 Task: Look for space in Karnobat, Bulgaria from 8th June, 2023 to 12th June, 2023 for 2 adults in price range Rs.8000 to Rs.16000. Place can be private room with 1  bedroom having 1 bed and 1 bathroom. Property type can be flatguest house, hotel. Booking option can be shelf check-in. Required host language is English.
Action: Mouse moved to (657, 90)
Screenshot: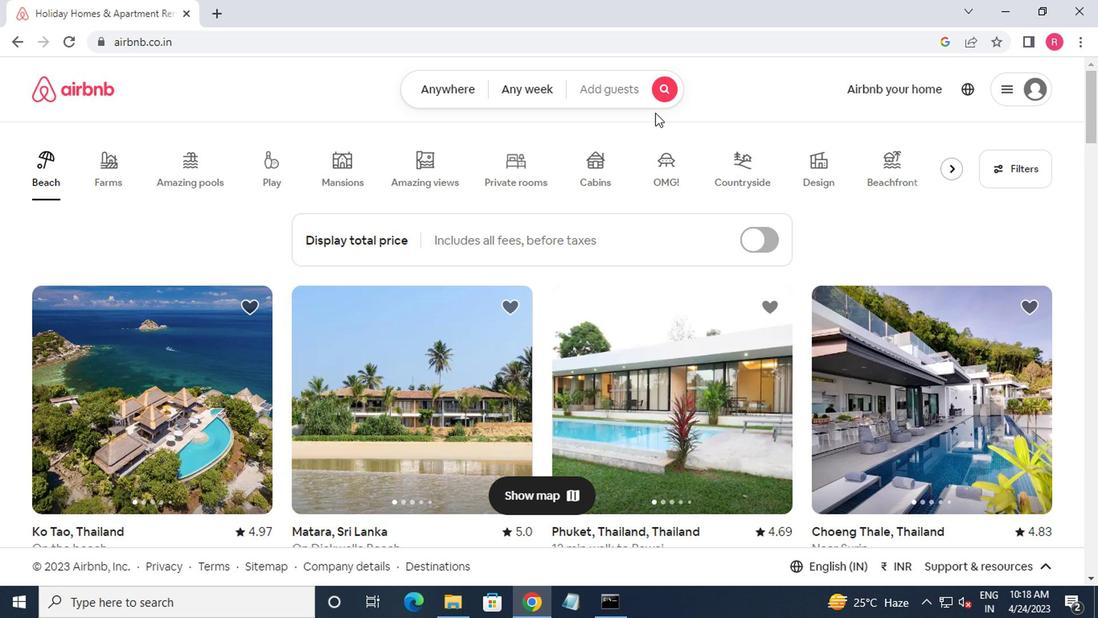 
Action: Mouse pressed left at (657, 90)
Screenshot: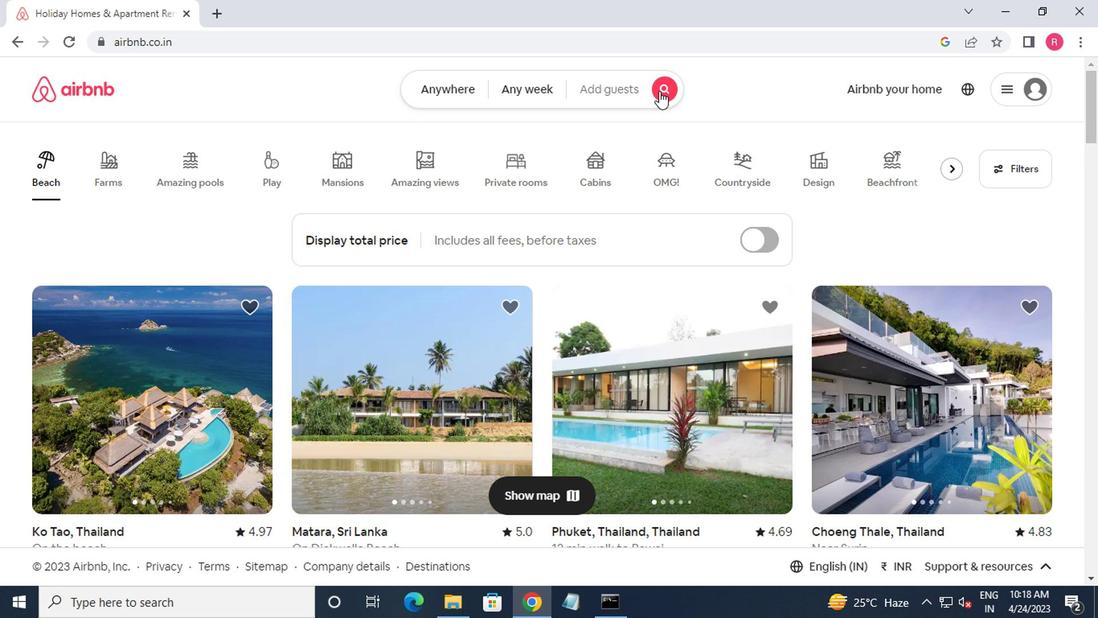 
Action: Mouse moved to (348, 158)
Screenshot: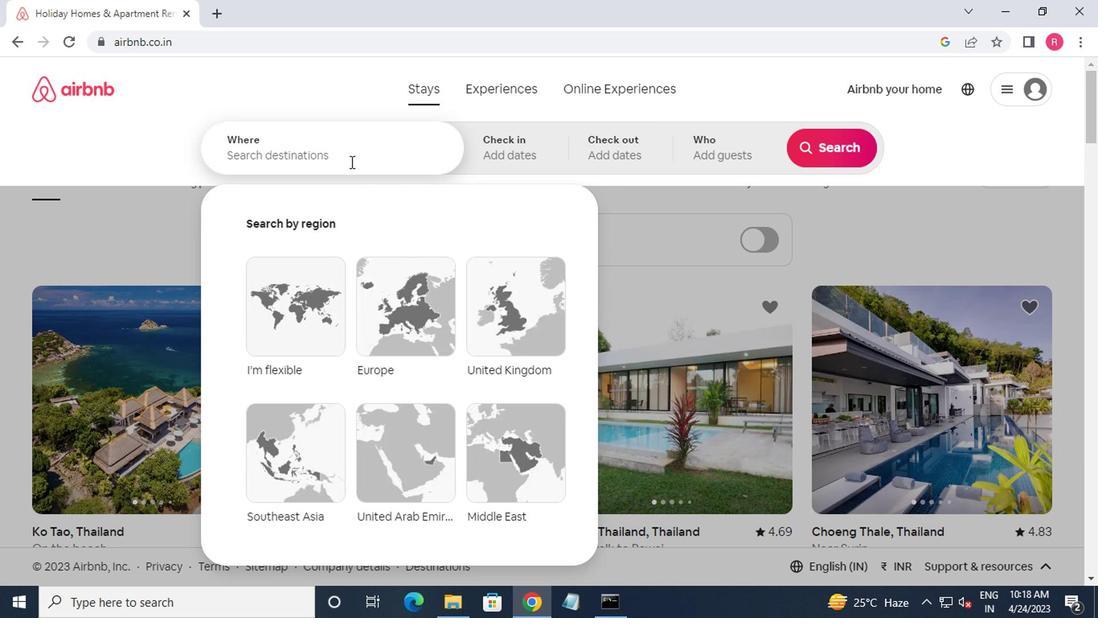 
Action: Mouse pressed left at (348, 158)
Screenshot: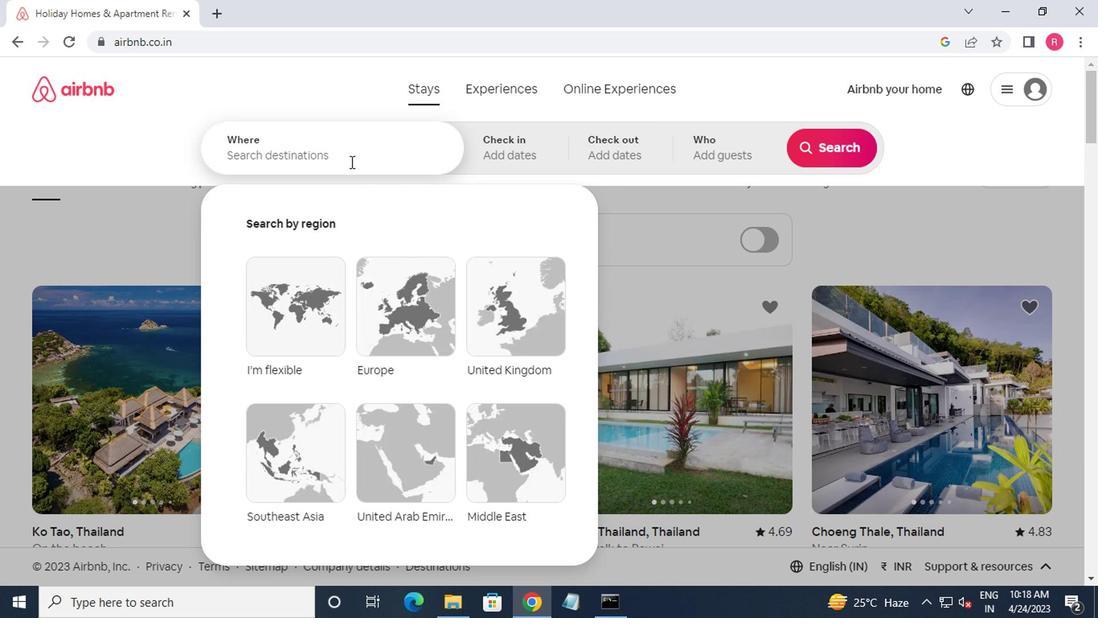 
Action: Mouse moved to (316, 178)
Screenshot: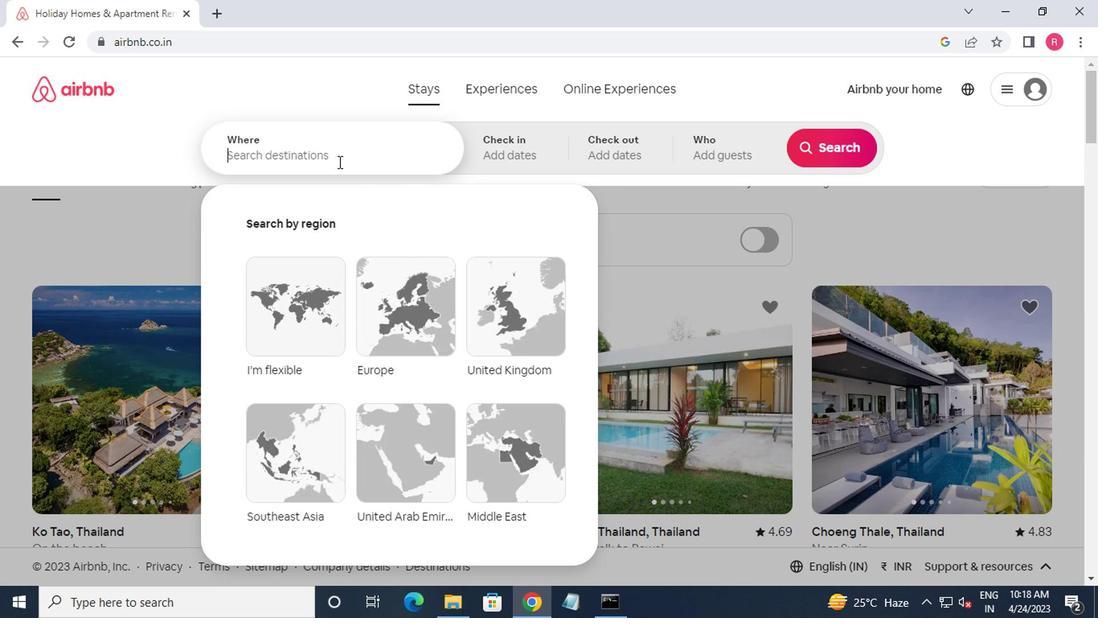 
Action: Key pressed karno
Screenshot: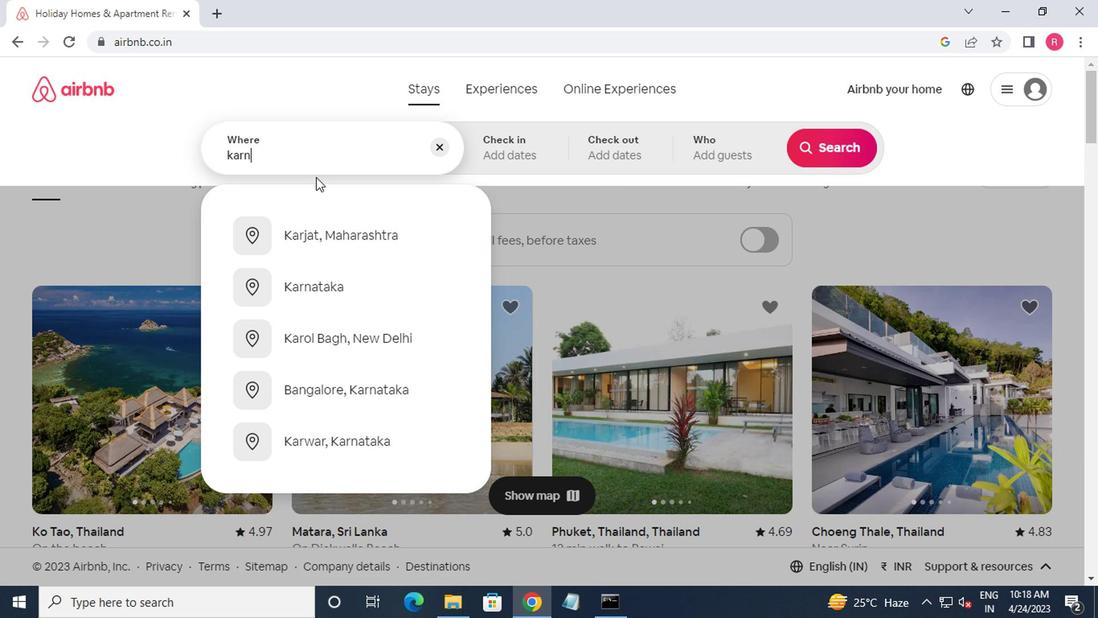 
Action: Mouse moved to (353, 341)
Screenshot: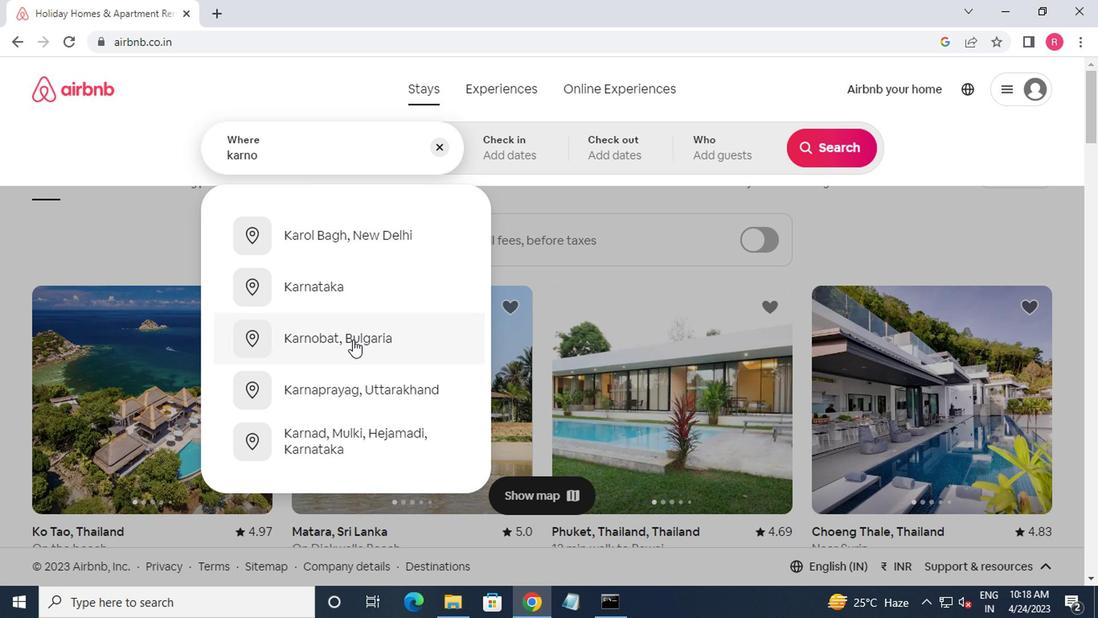 
Action: Mouse pressed left at (353, 341)
Screenshot: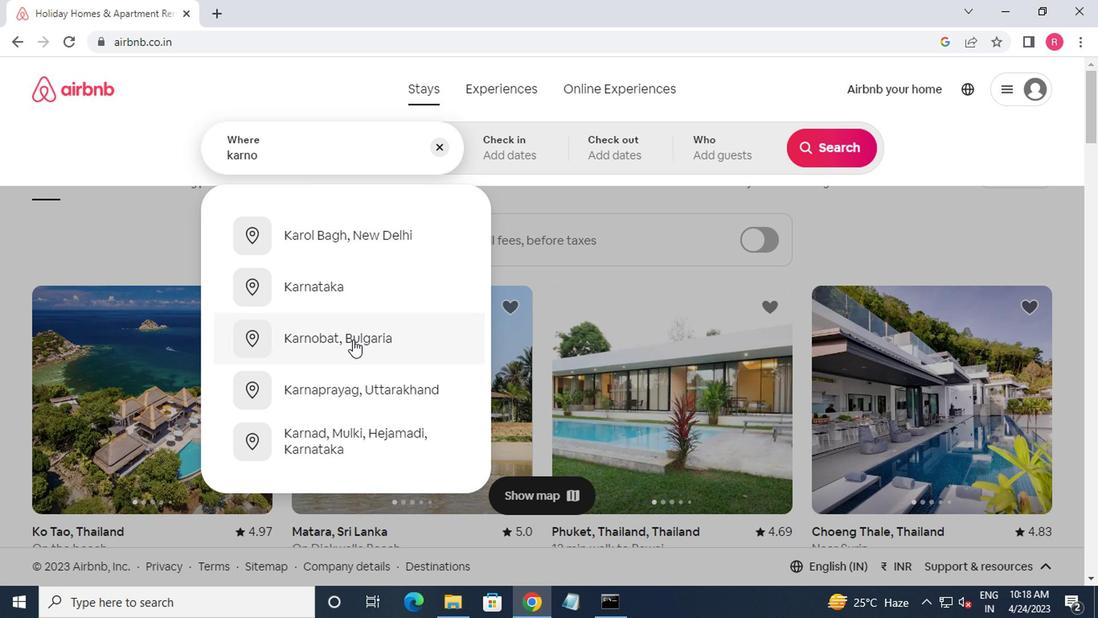 
Action: Mouse moved to (817, 282)
Screenshot: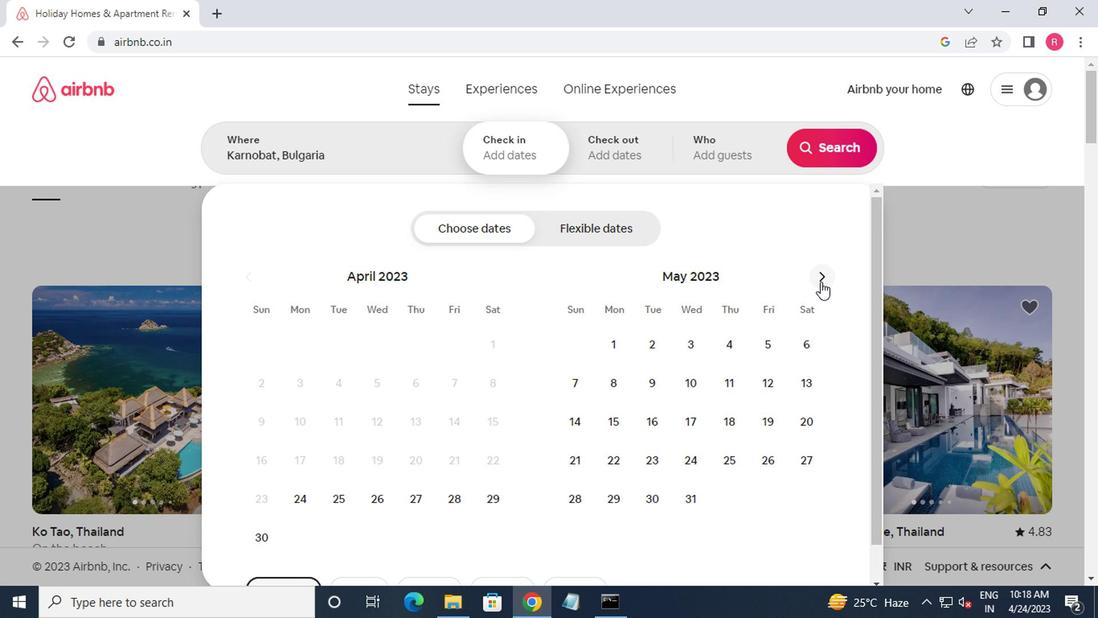 
Action: Mouse pressed left at (817, 282)
Screenshot: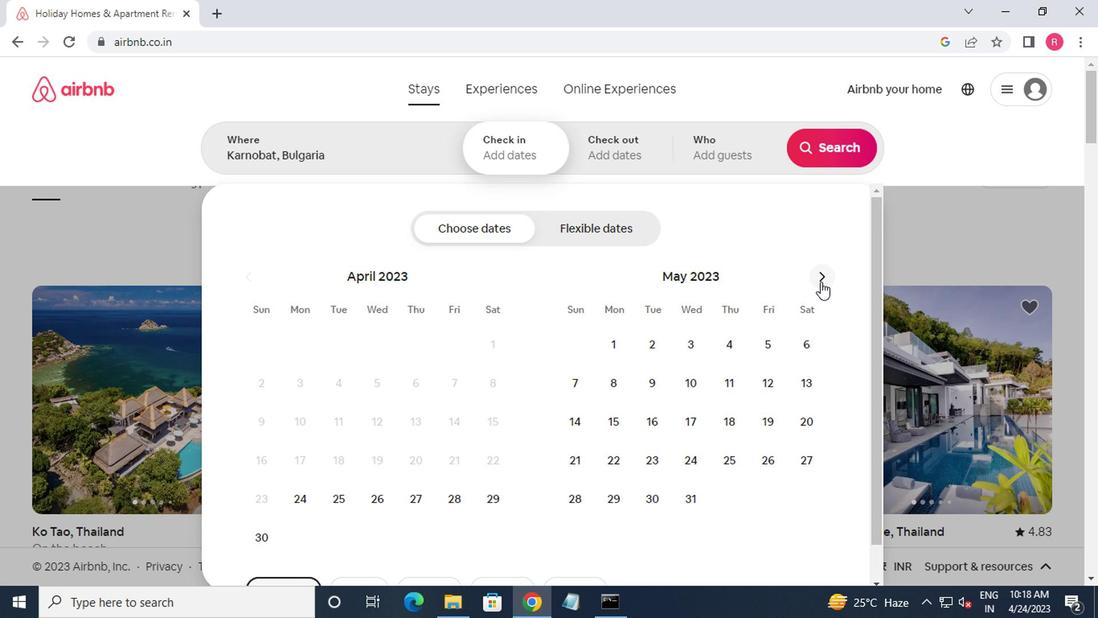 
Action: Mouse moved to (725, 386)
Screenshot: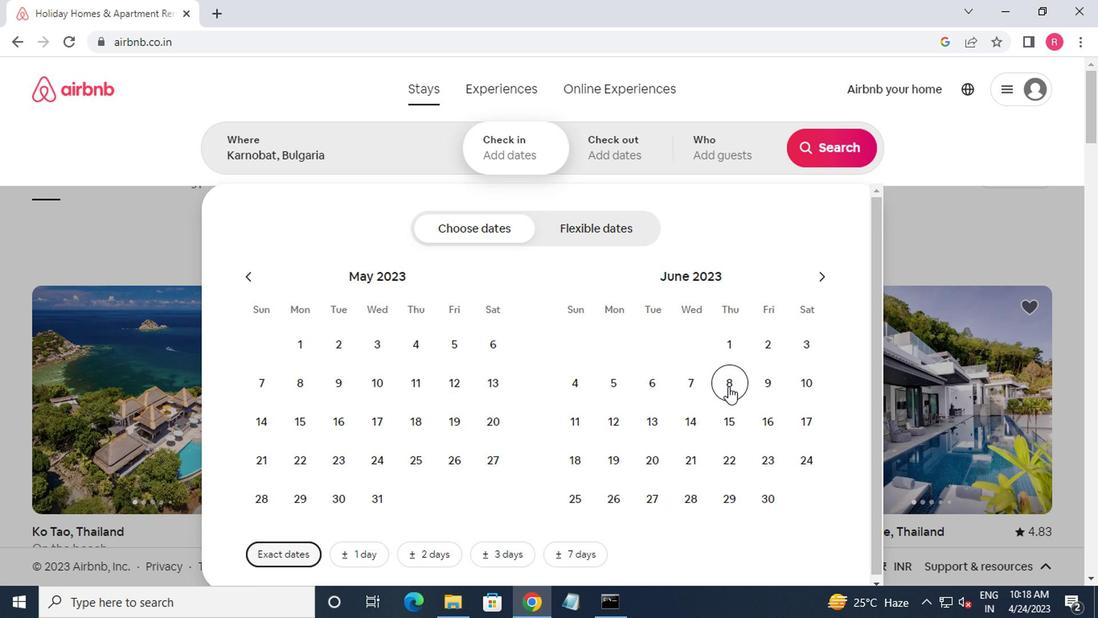 
Action: Mouse pressed left at (725, 386)
Screenshot: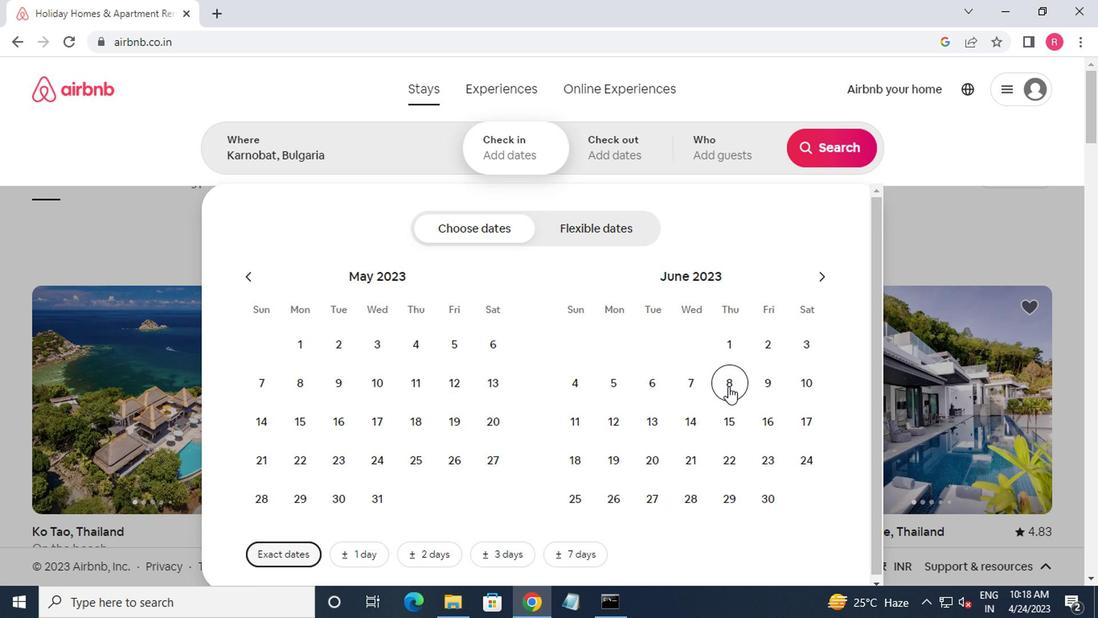 
Action: Mouse moved to (627, 425)
Screenshot: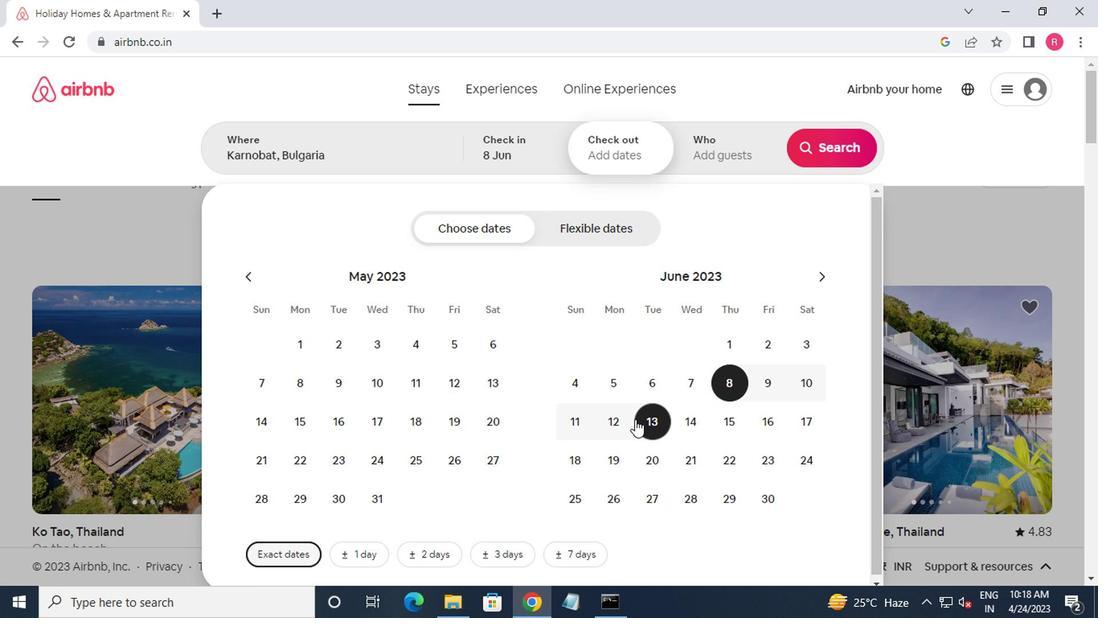 
Action: Mouse pressed left at (627, 425)
Screenshot: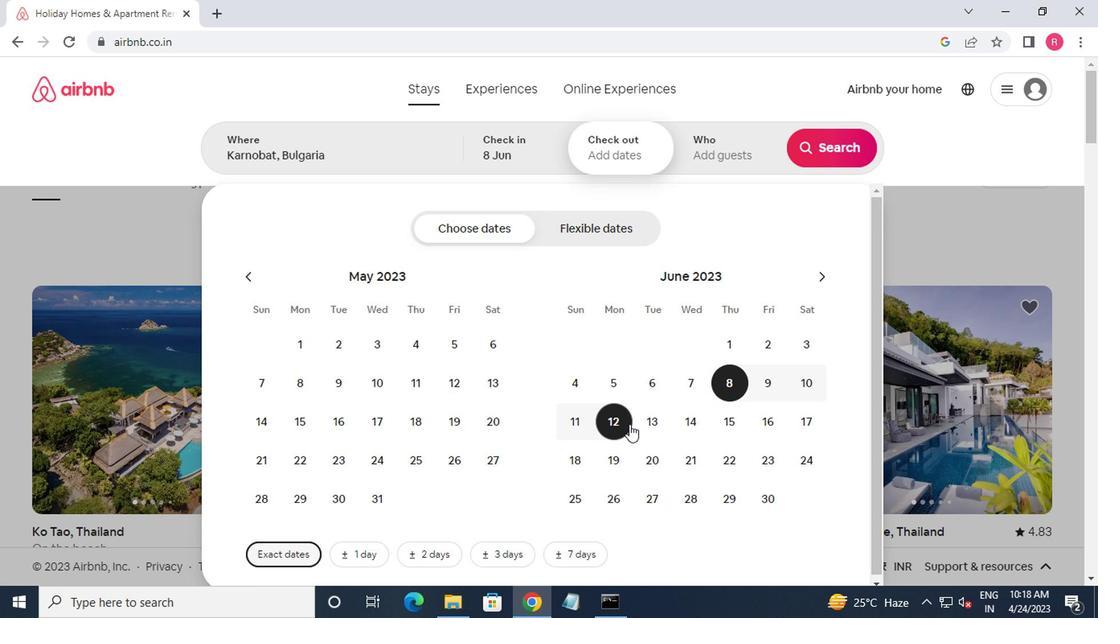 
Action: Mouse moved to (693, 161)
Screenshot: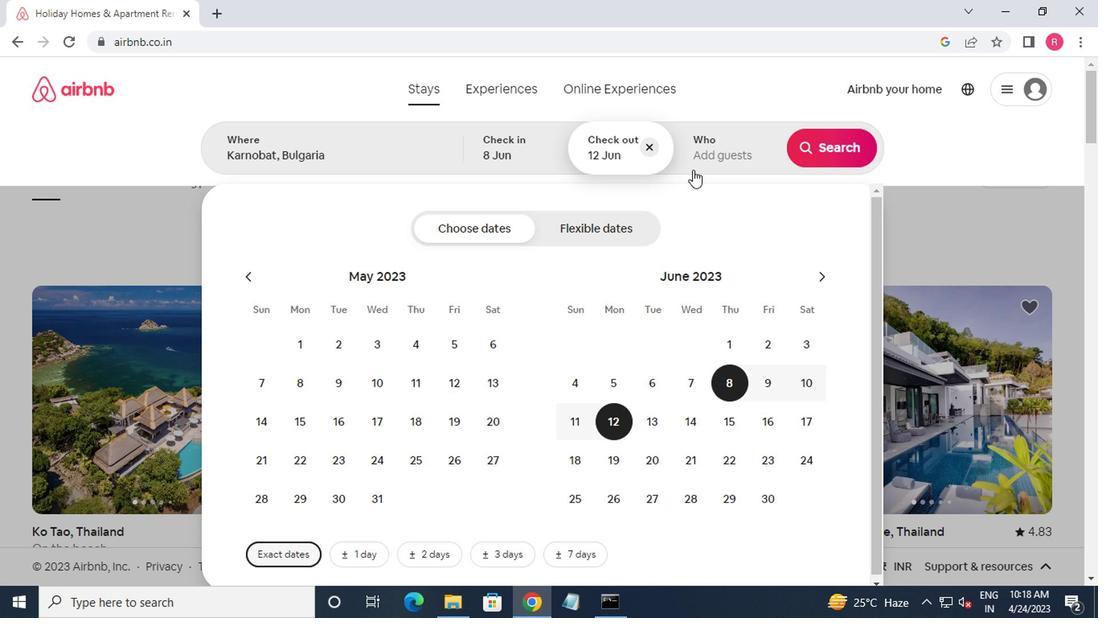 
Action: Mouse pressed left at (693, 161)
Screenshot: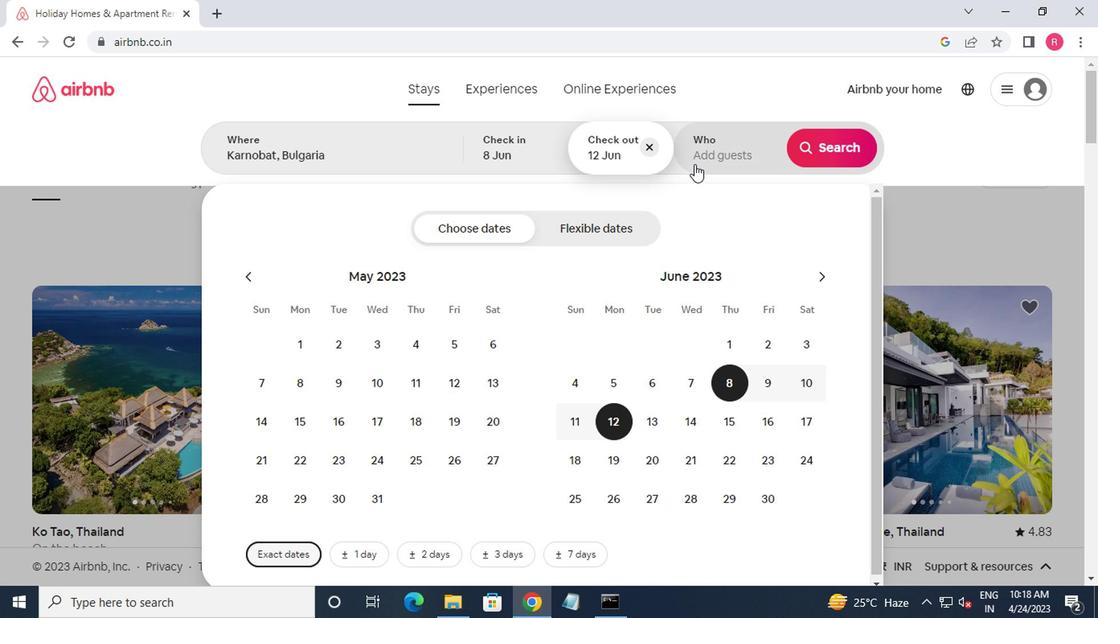 
Action: Mouse moved to (840, 233)
Screenshot: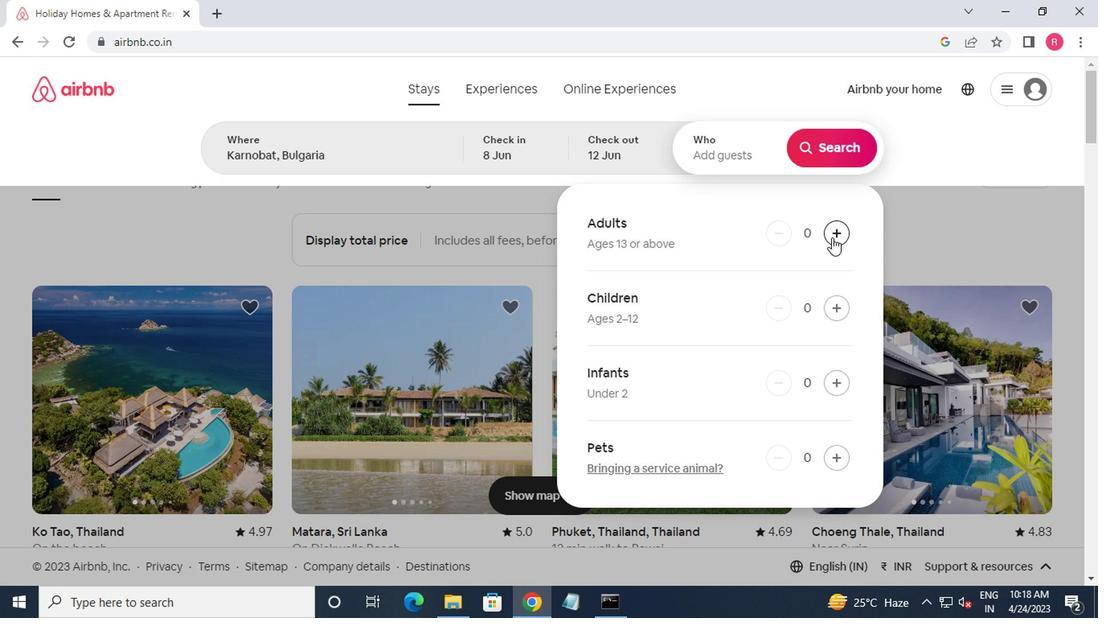 
Action: Mouse pressed left at (840, 233)
Screenshot: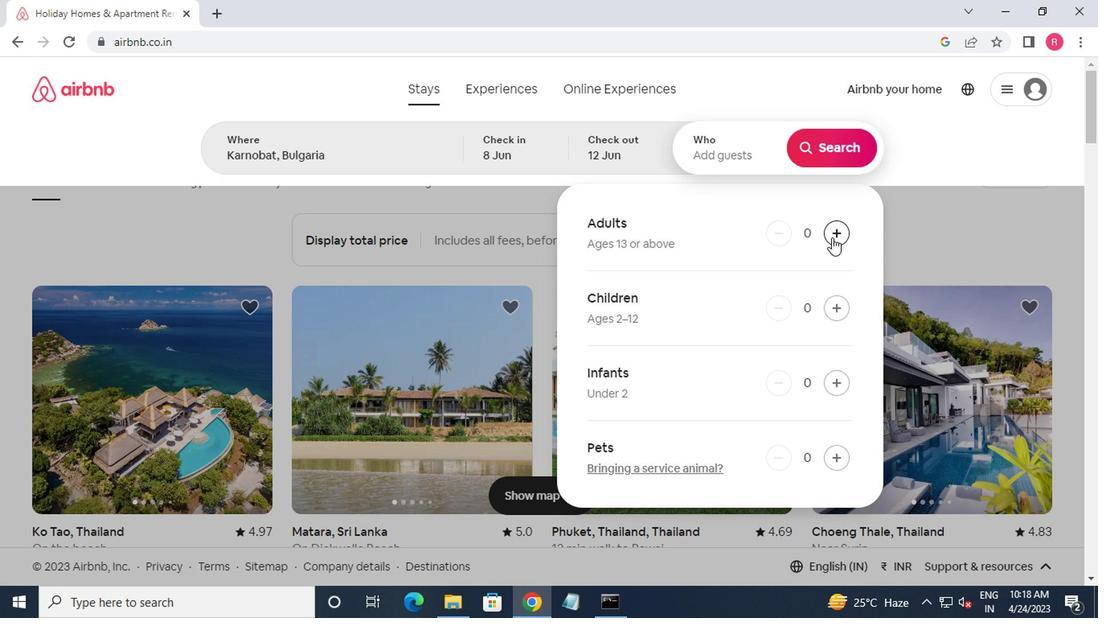 
Action: Mouse pressed left at (840, 233)
Screenshot: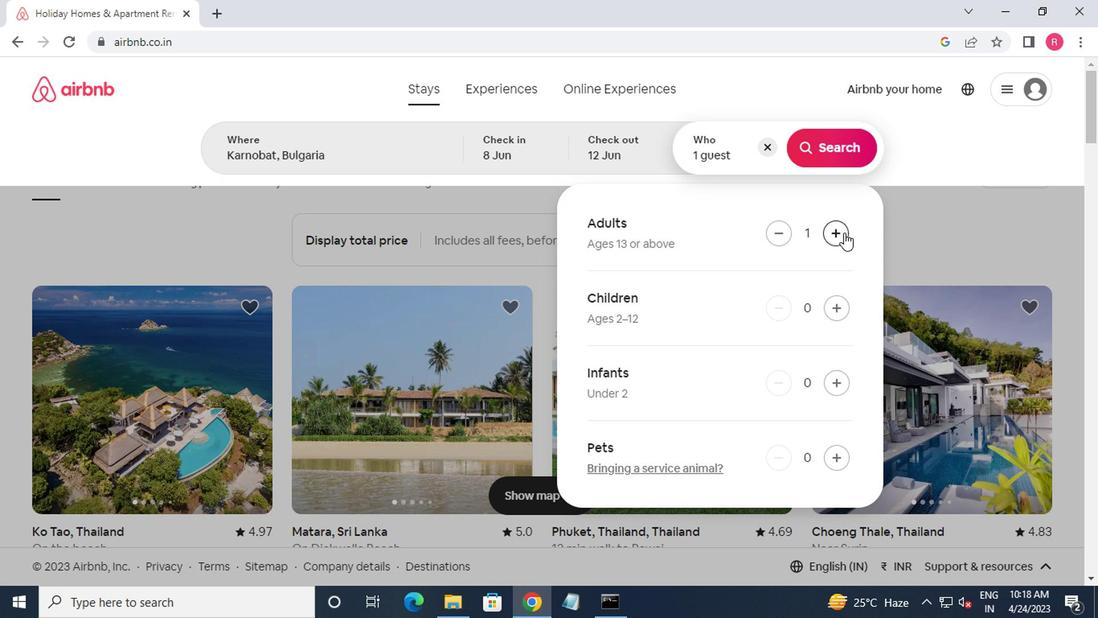 
Action: Mouse moved to (821, 157)
Screenshot: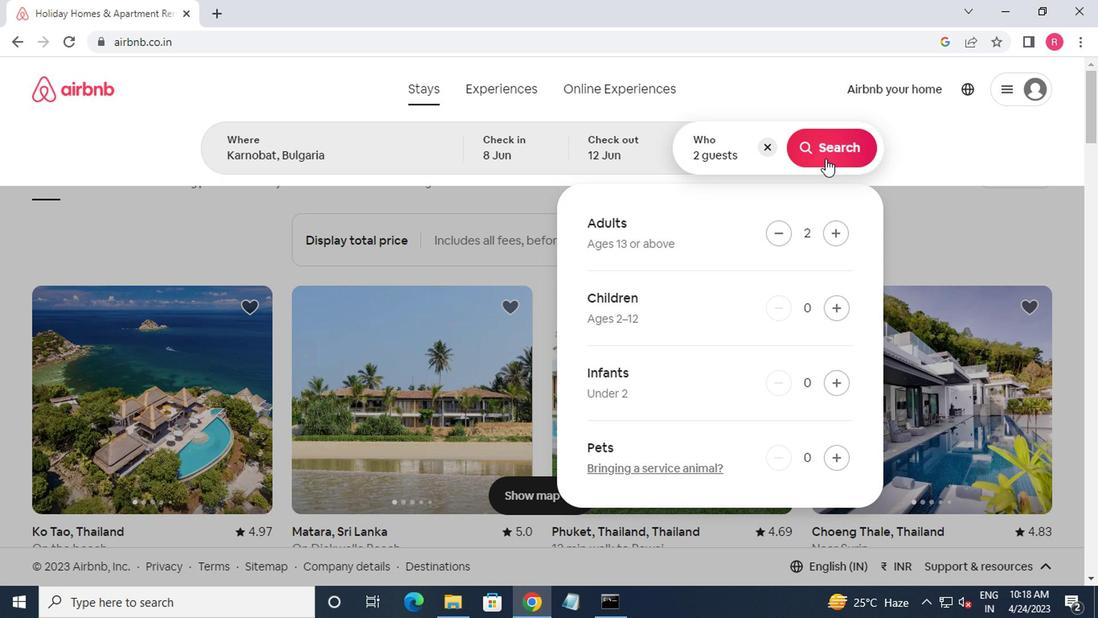 
Action: Mouse pressed left at (821, 157)
Screenshot: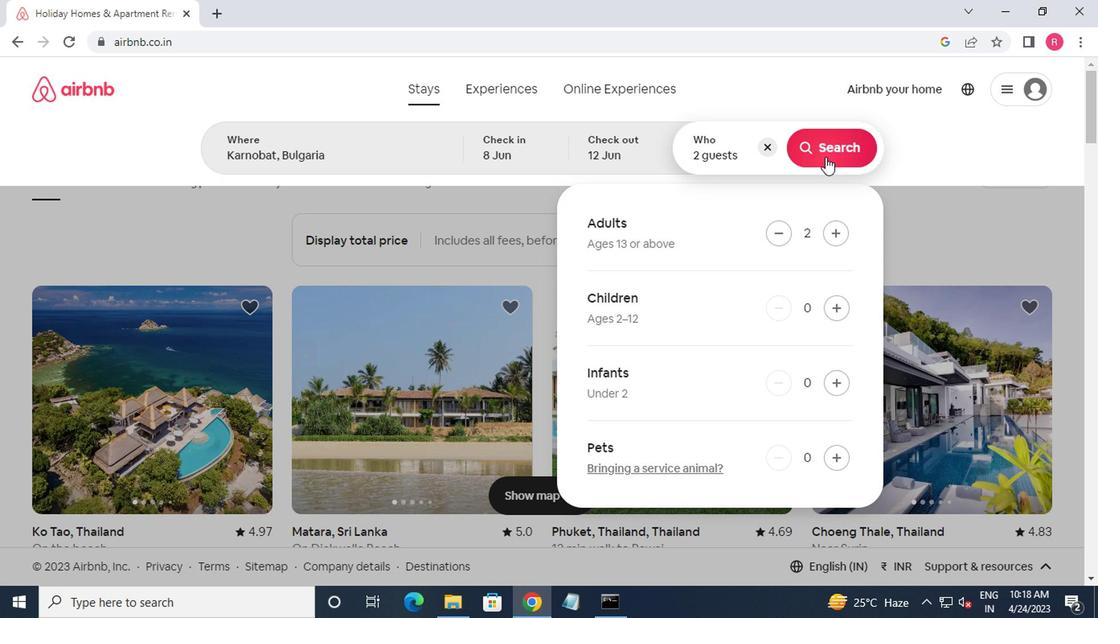 
Action: Mouse moved to (1009, 154)
Screenshot: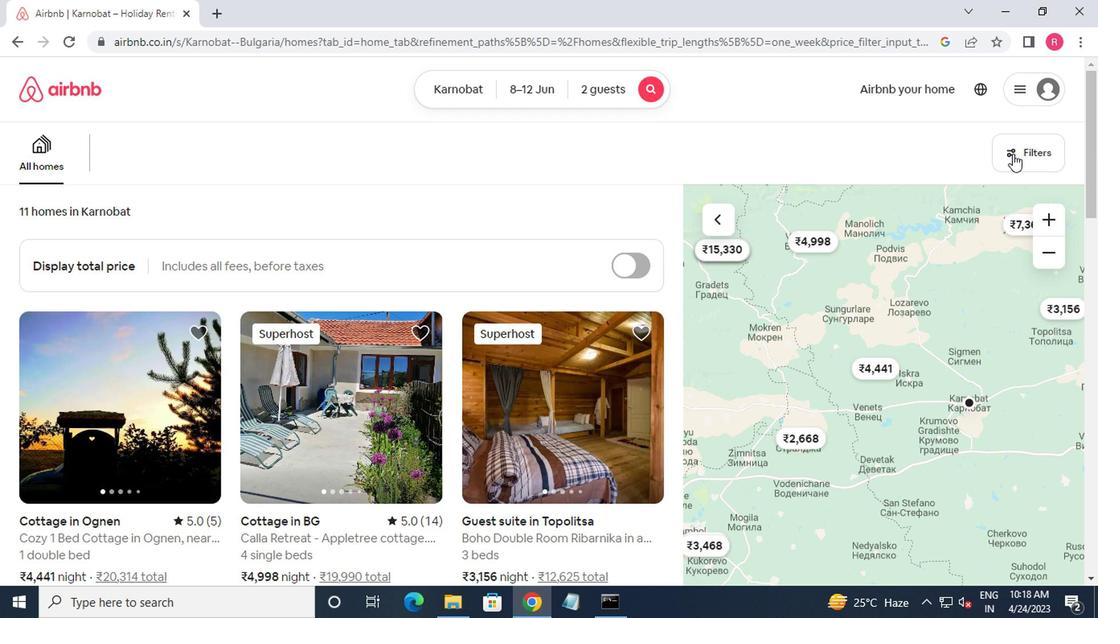 
Action: Mouse pressed left at (1009, 154)
Screenshot: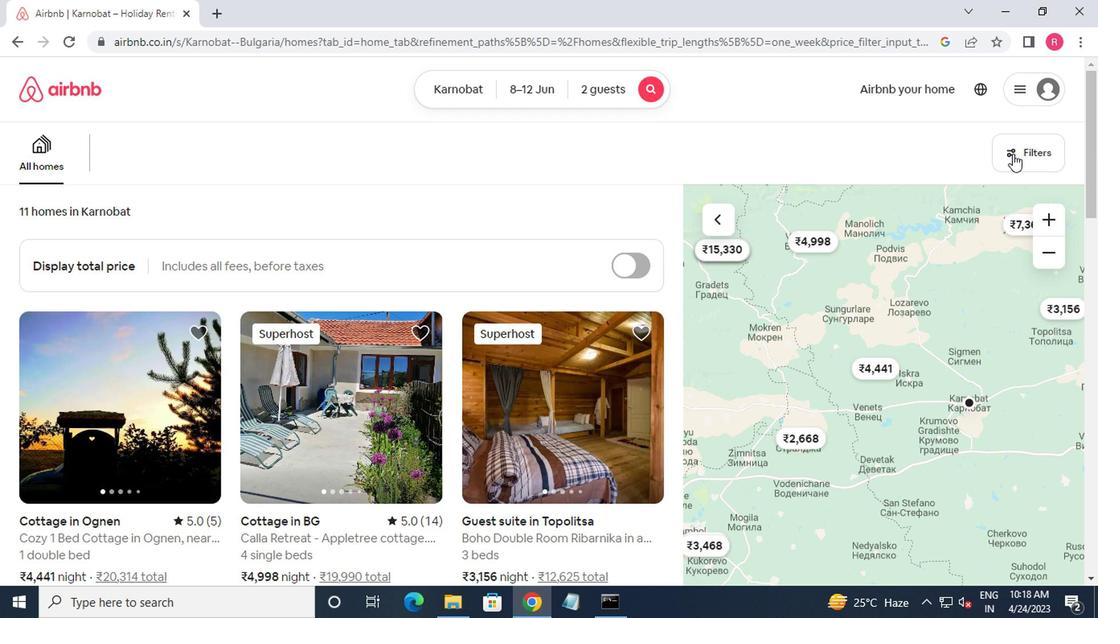 
Action: Mouse moved to (389, 341)
Screenshot: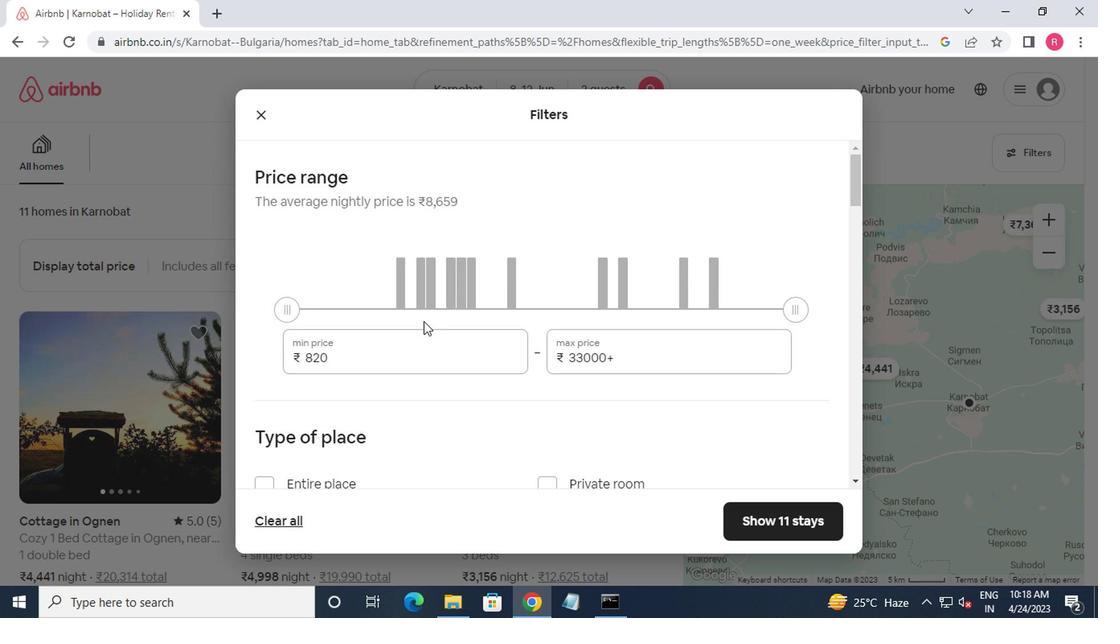 
Action: Mouse pressed left at (389, 341)
Screenshot: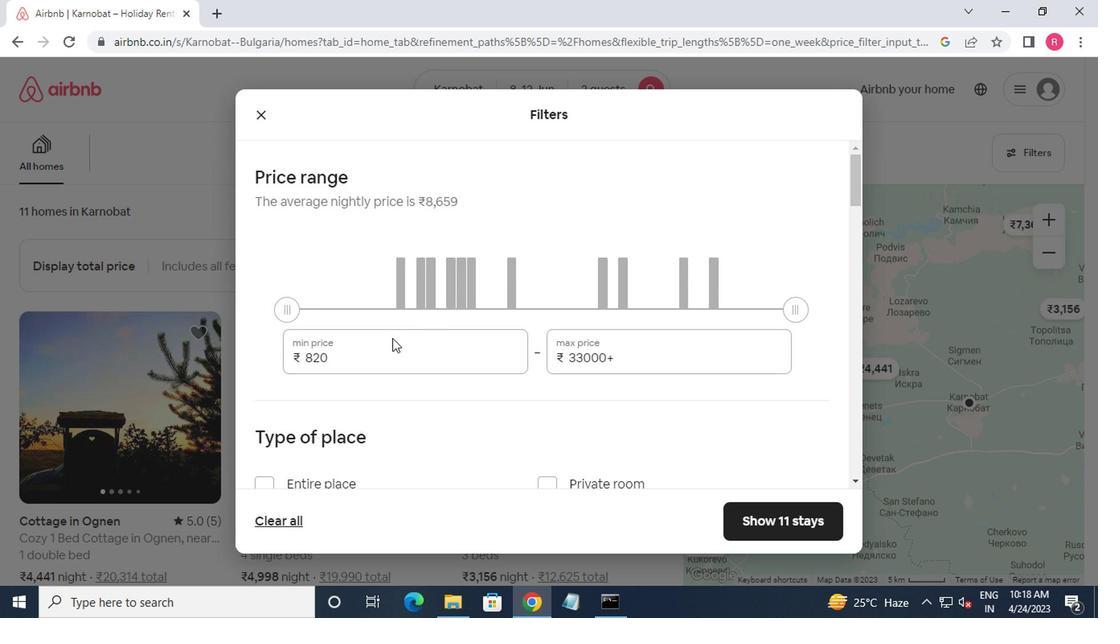 
Action: Mouse moved to (356, 362)
Screenshot: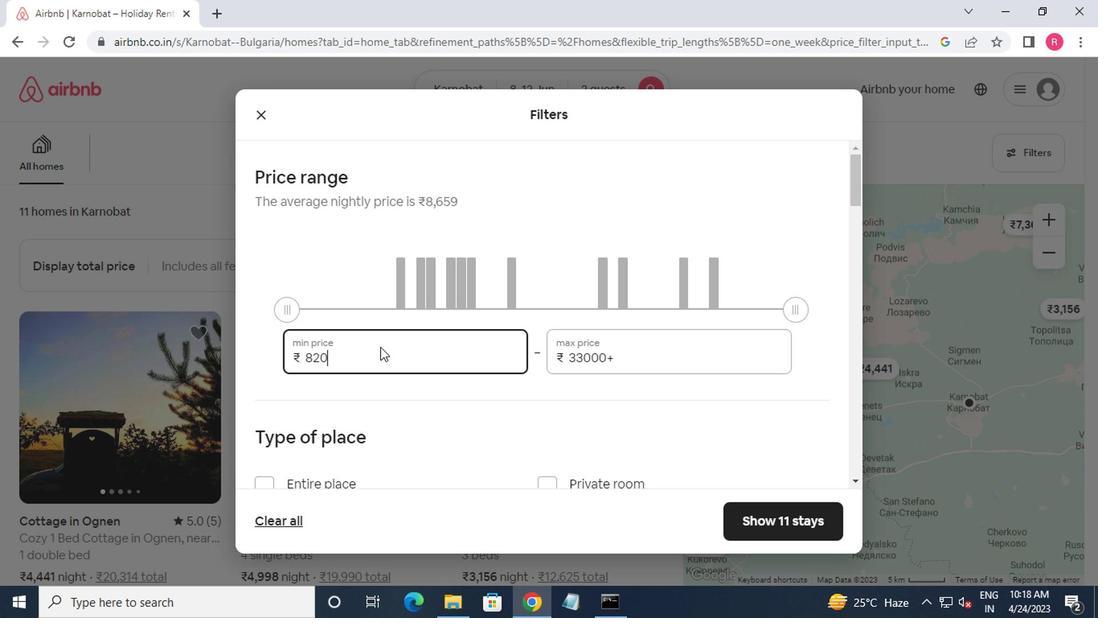 
Action: Key pressed <Key.backspace><Key.backspace>000<Key.tab>16000
Screenshot: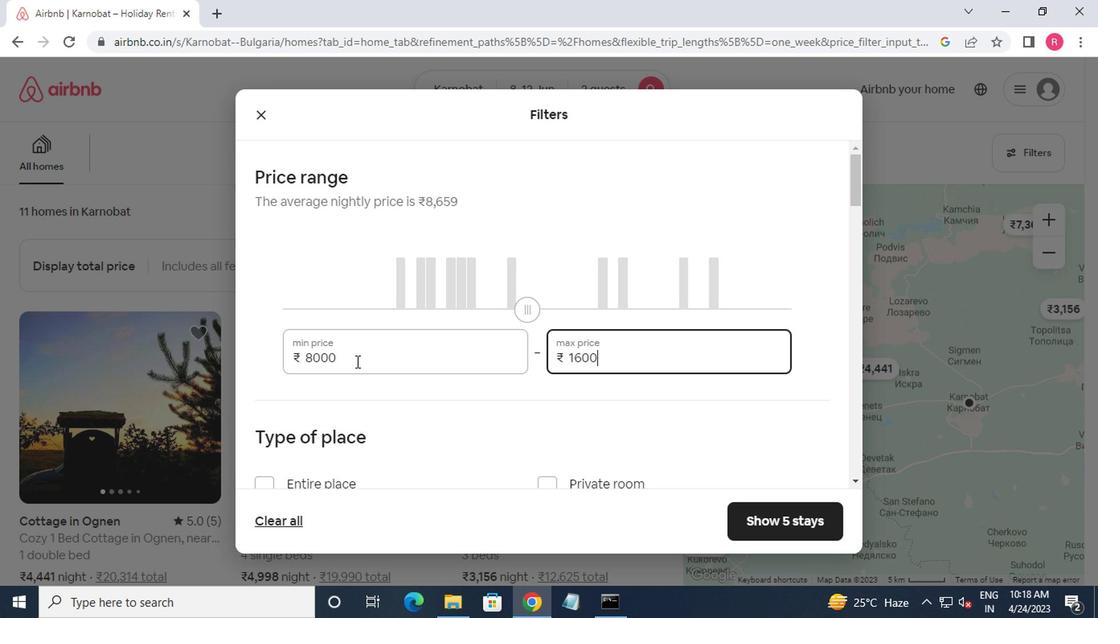 
Action: Mouse moved to (408, 359)
Screenshot: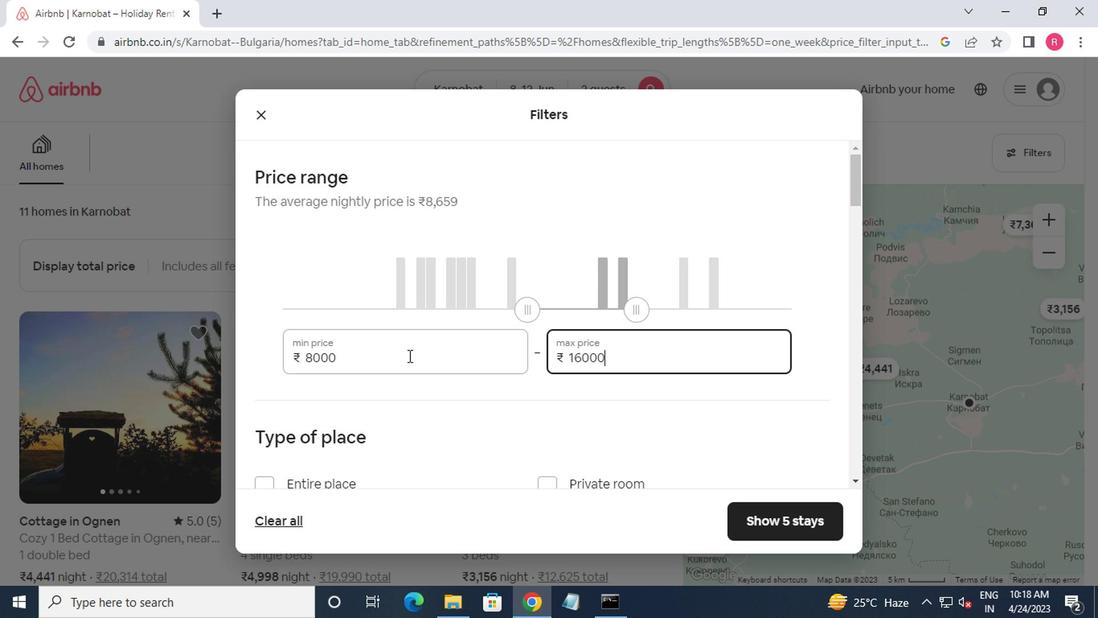 
Action: Mouse scrolled (408, 358) with delta (0, 0)
Screenshot: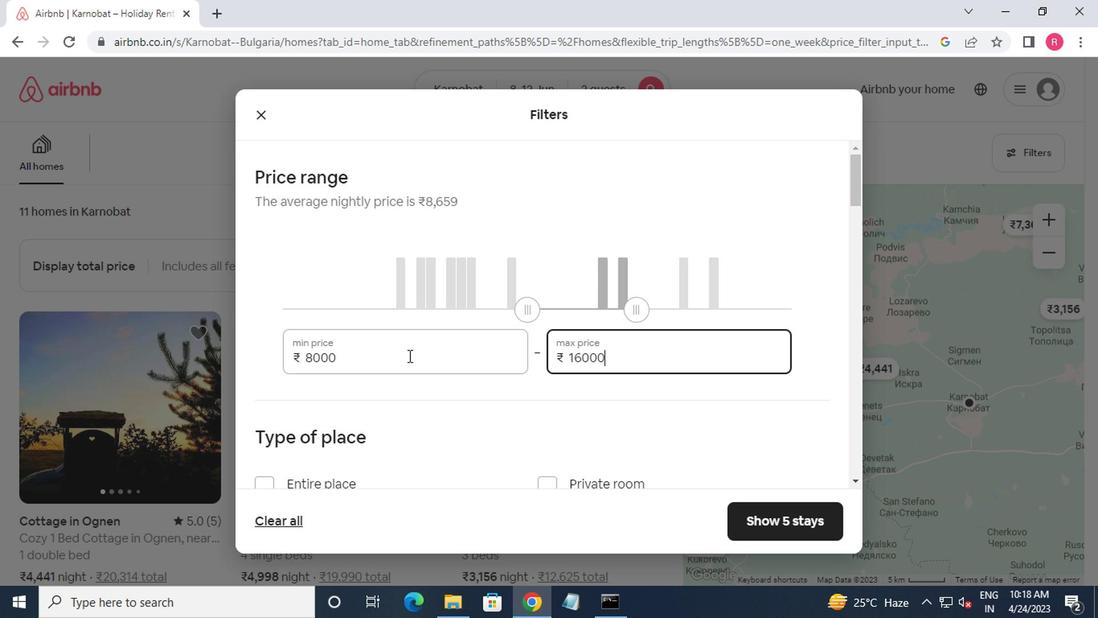 
Action: Mouse moved to (406, 362)
Screenshot: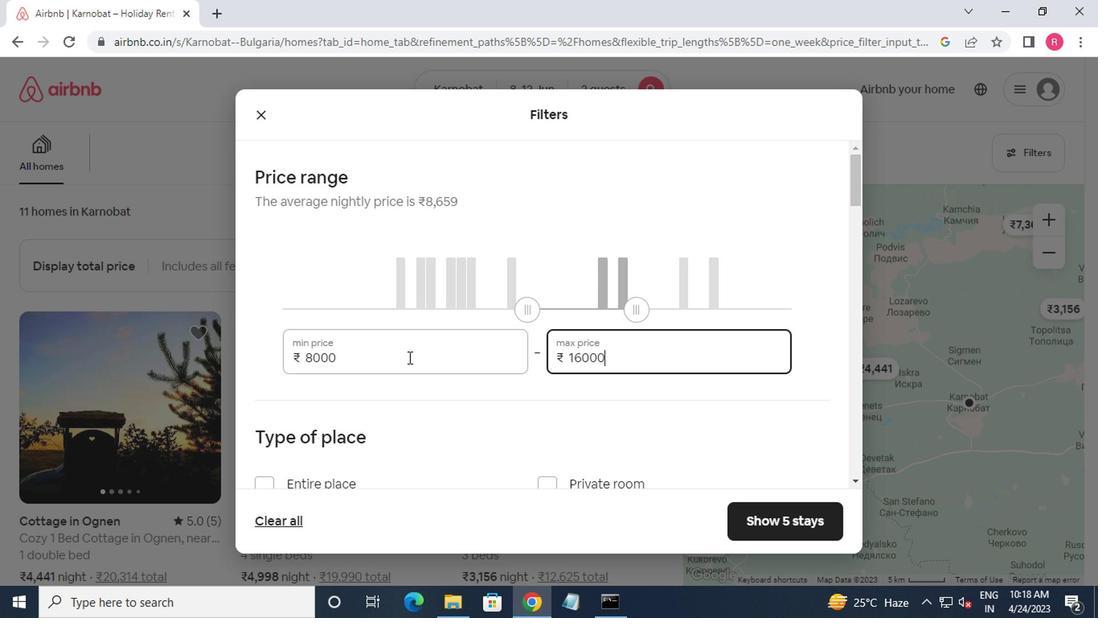 
Action: Mouse scrolled (406, 361) with delta (0, -1)
Screenshot: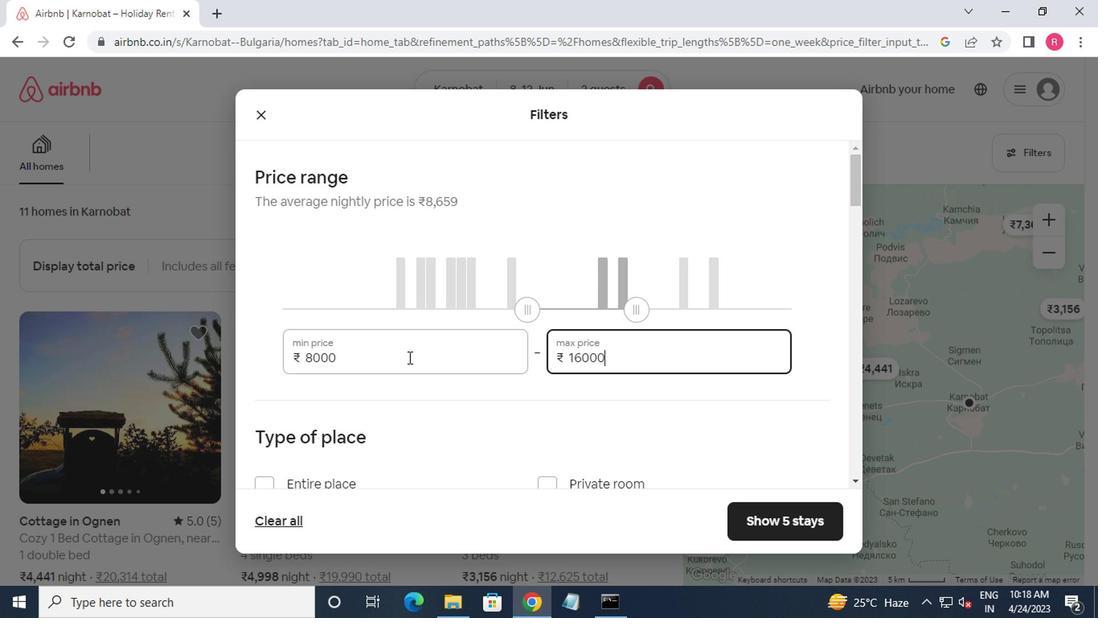 
Action: Mouse moved to (535, 329)
Screenshot: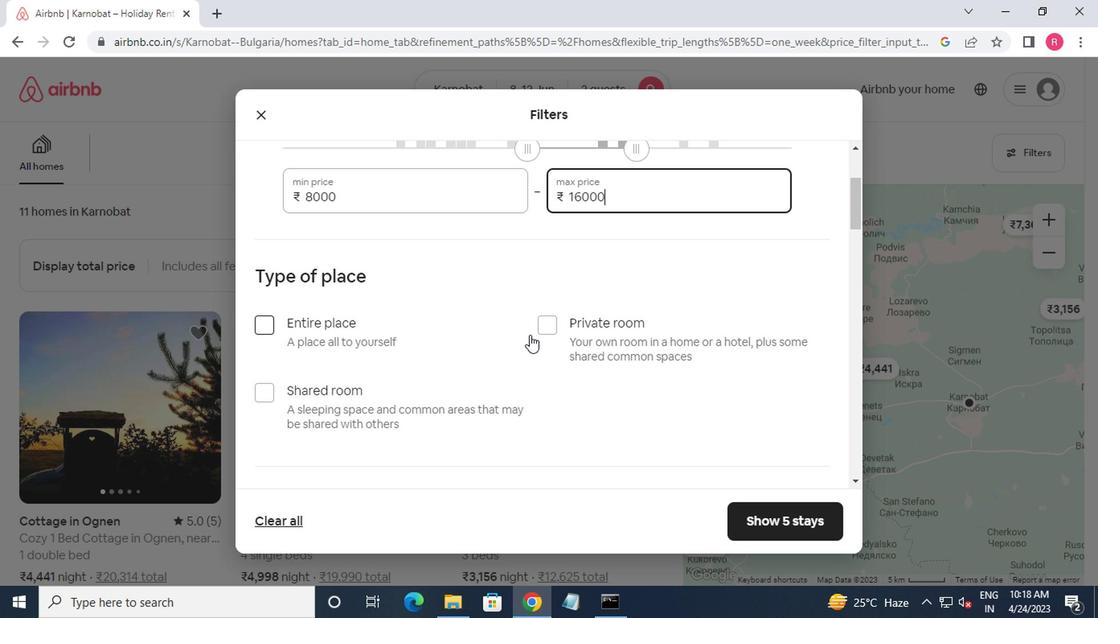 
Action: Mouse pressed left at (535, 329)
Screenshot: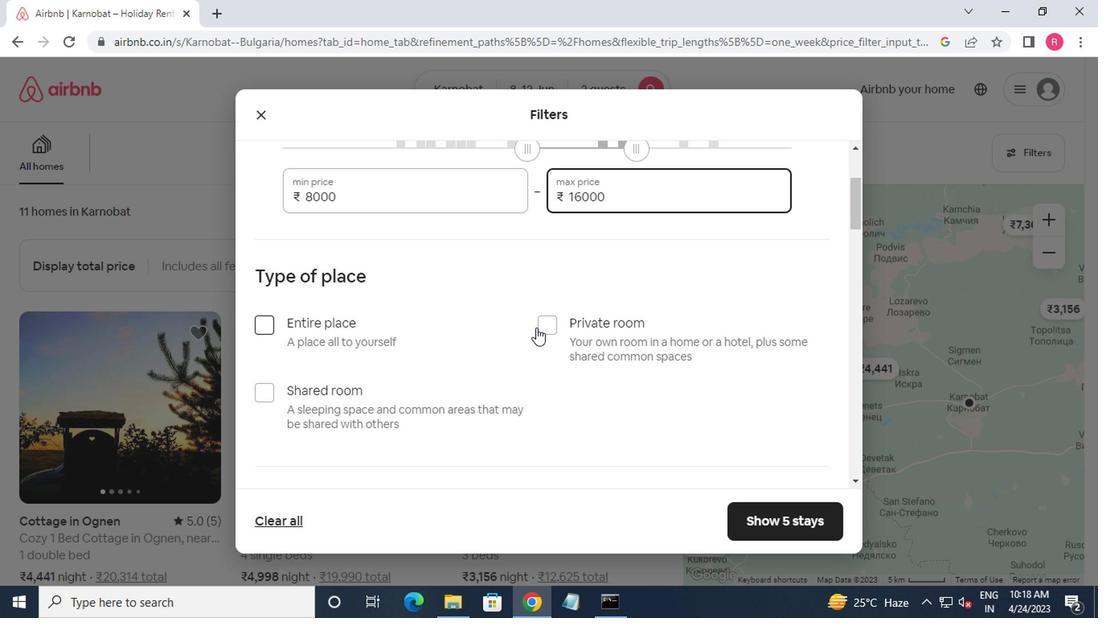 
Action: Mouse moved to (545, 327)
Screenshot: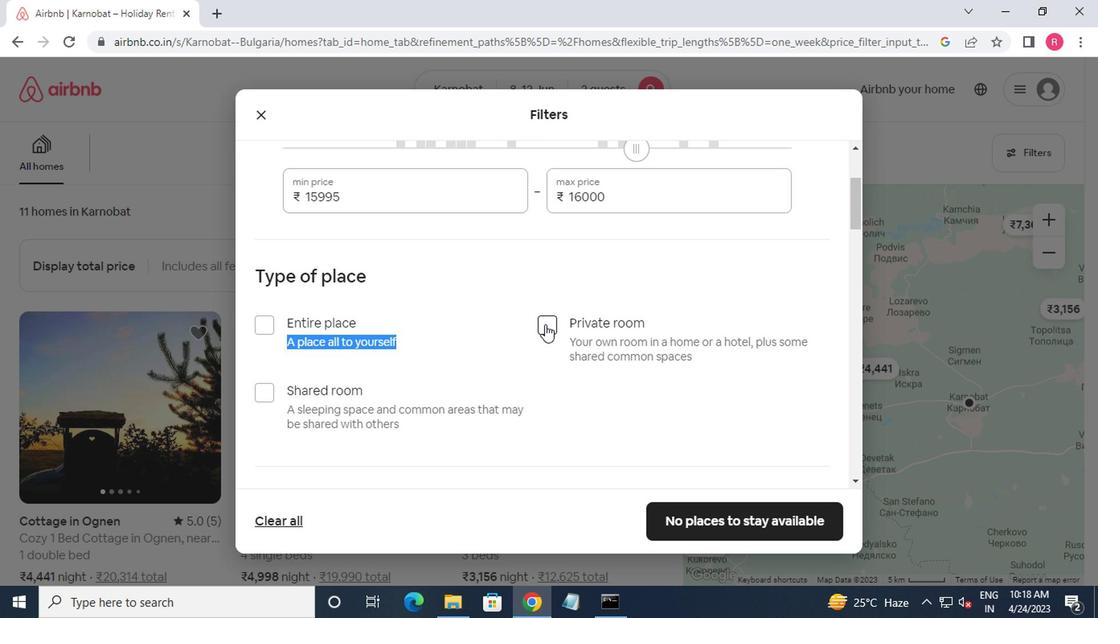 
Action: Mouse scrolled (545, 327) with delta (0, 0)
Screenshot: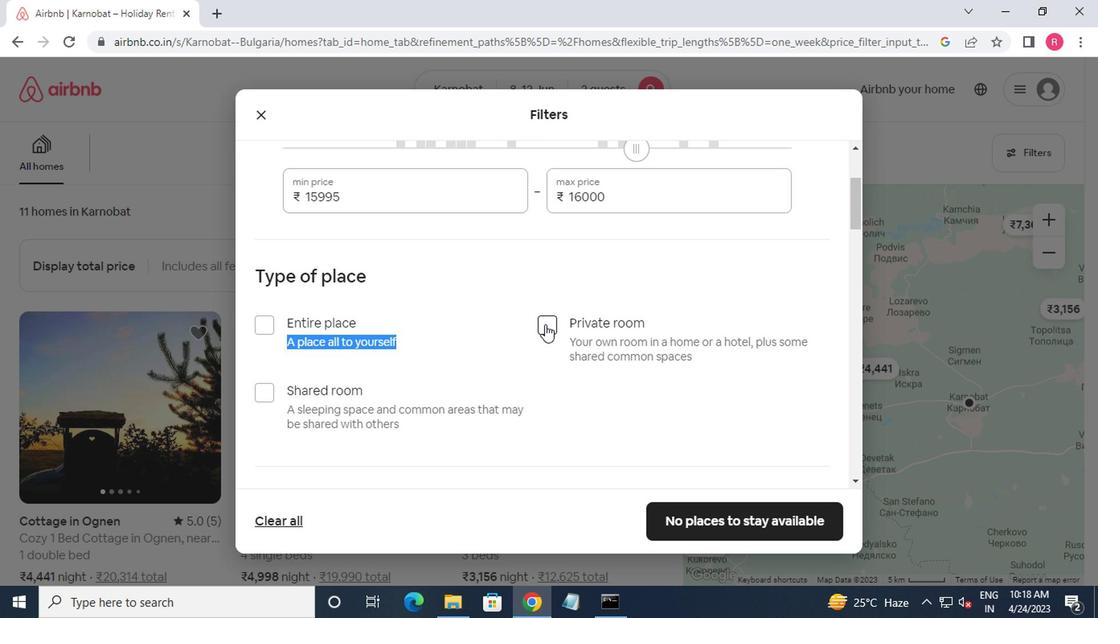 
Action: Mouse moved to (547, 331)
Screenshot: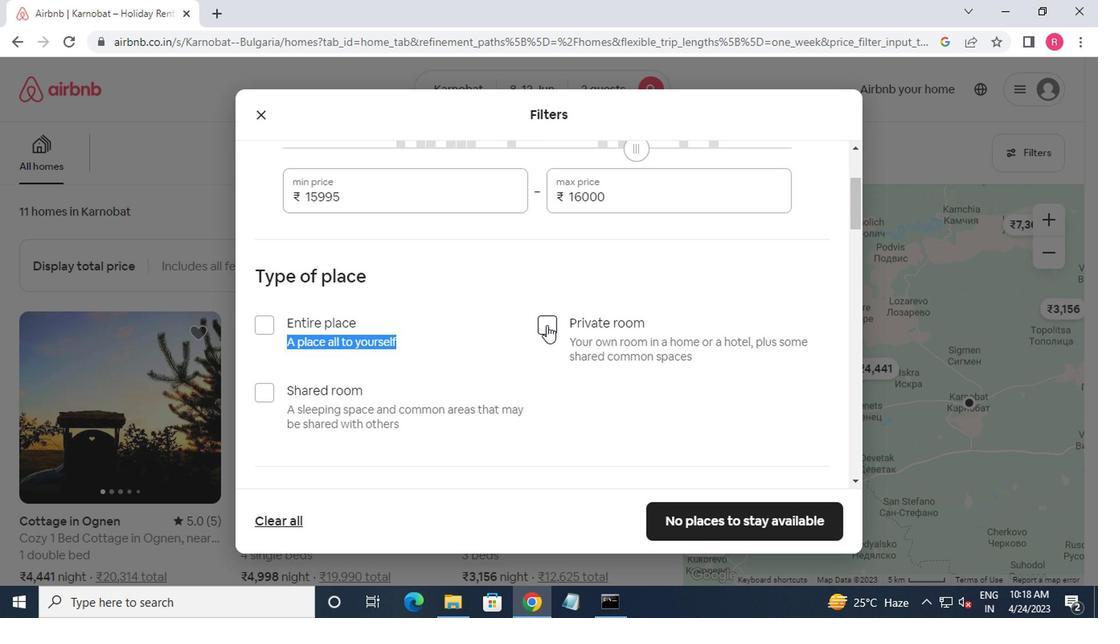 
Action: Mouse scrolled (547, 331) with delta (0, 0)
Screenshot: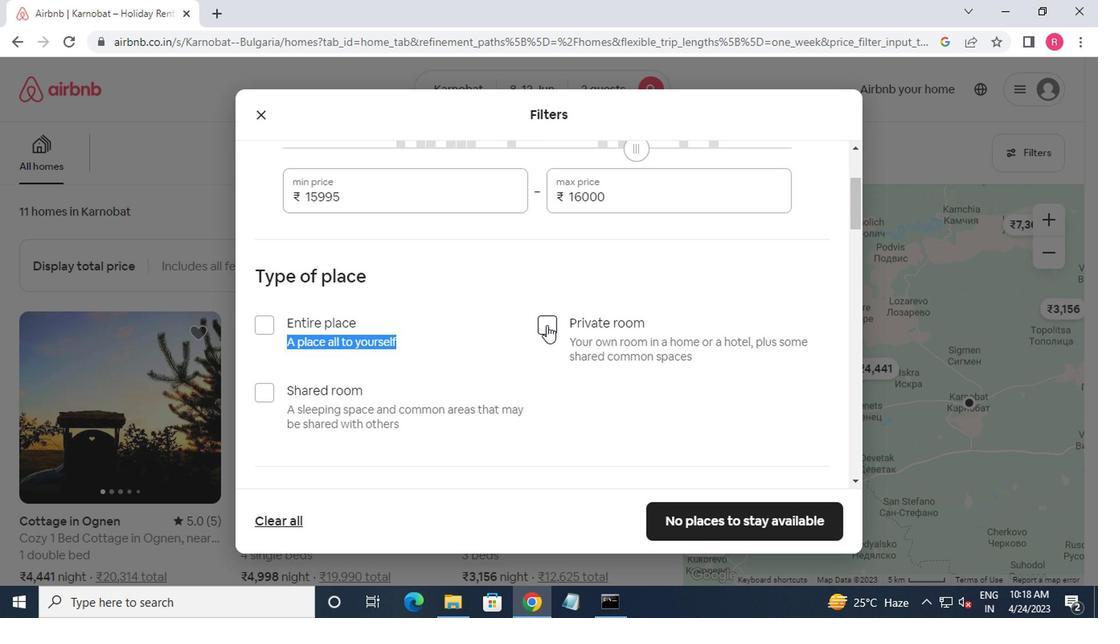
Action: Mouse moved to (547, 333)
Screenshot: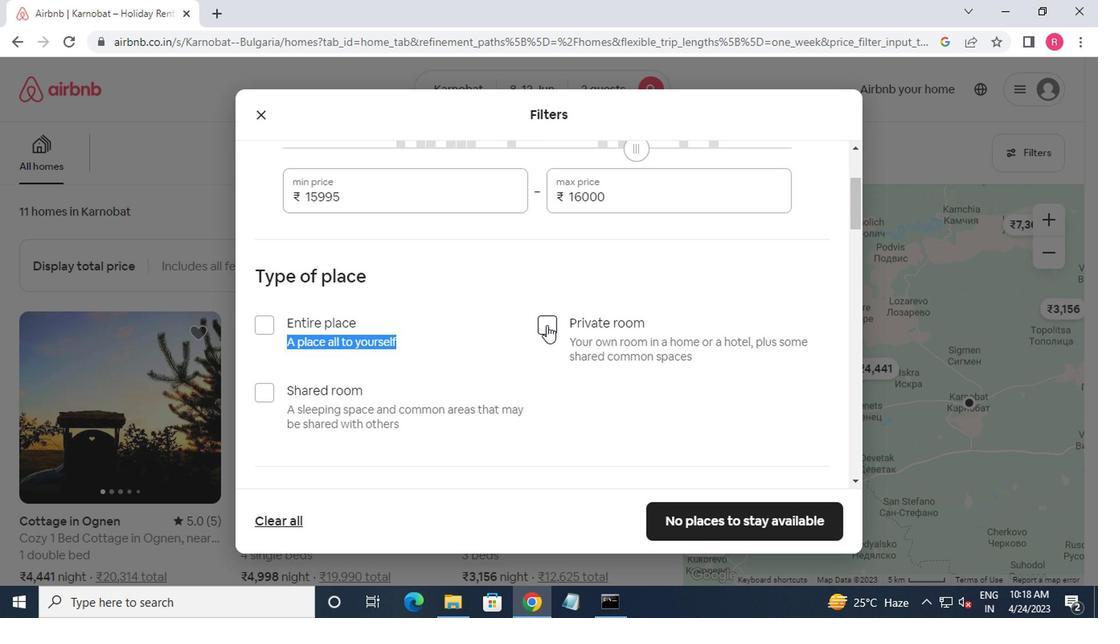 
Action: Mouse scrolled (547, 331) with delta (0, -1)
Screenshot: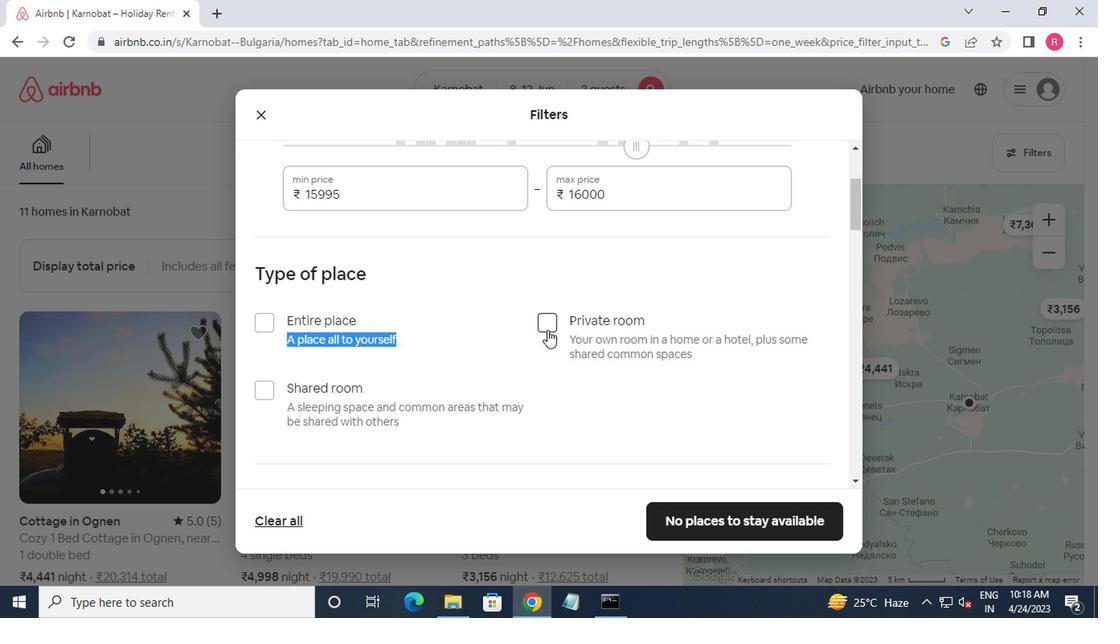 
Action: Mouse moved to (345, 347)
Screenshot: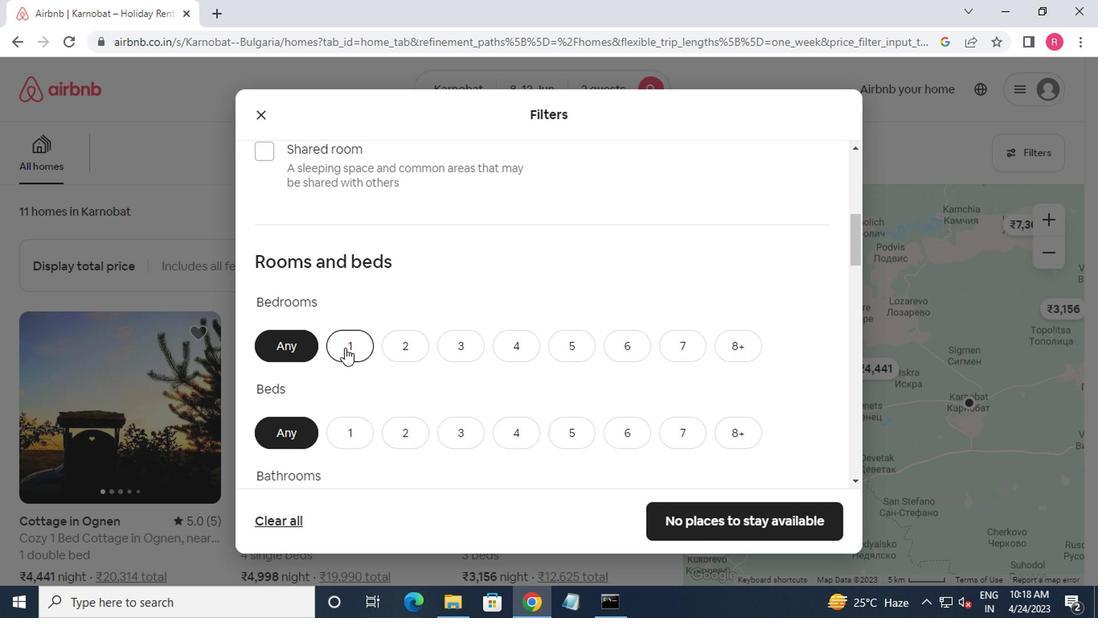 
Action: Mouse pressed left at (345, 347)
Screenshot: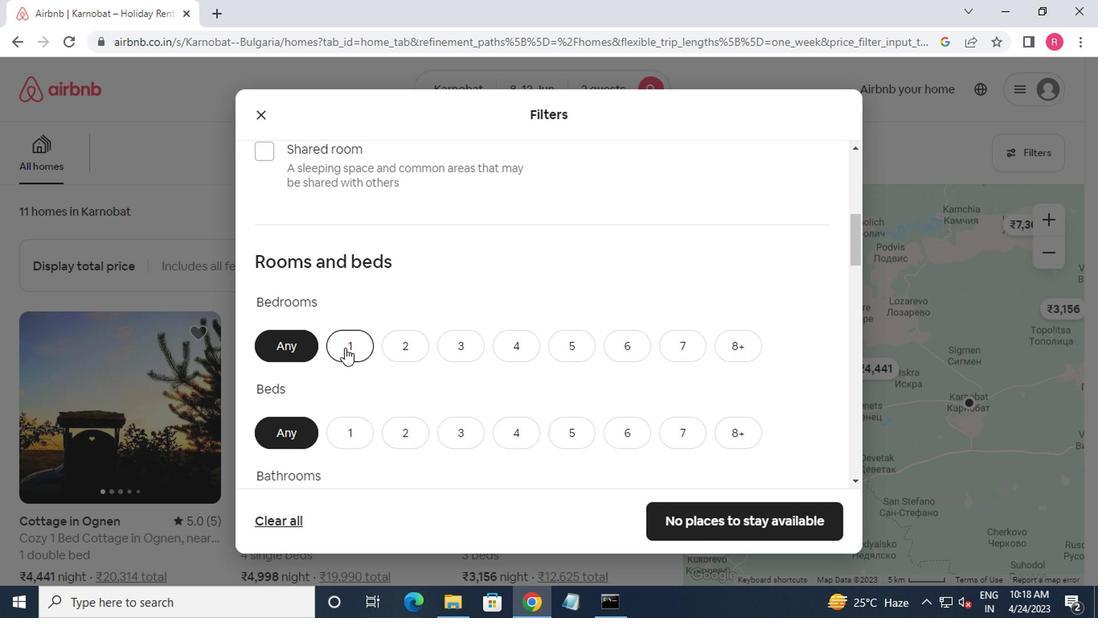
Action: Mouse moved to (401, 350)
Screenshot: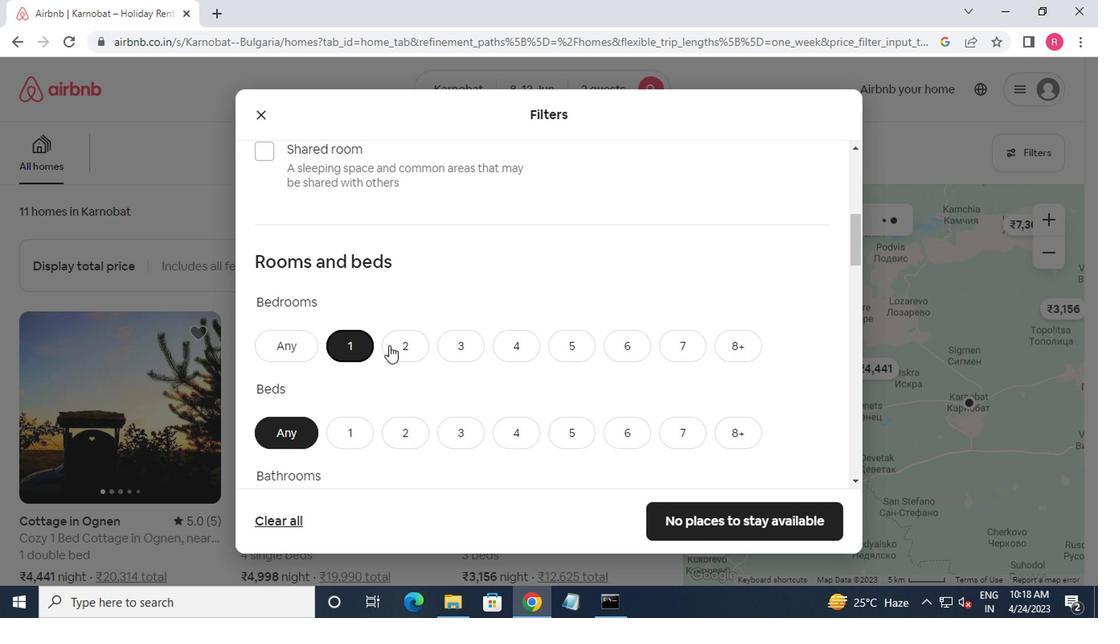 
Action: Mouse scrolled (401, 350) with delta (0, 0)
Screenshot: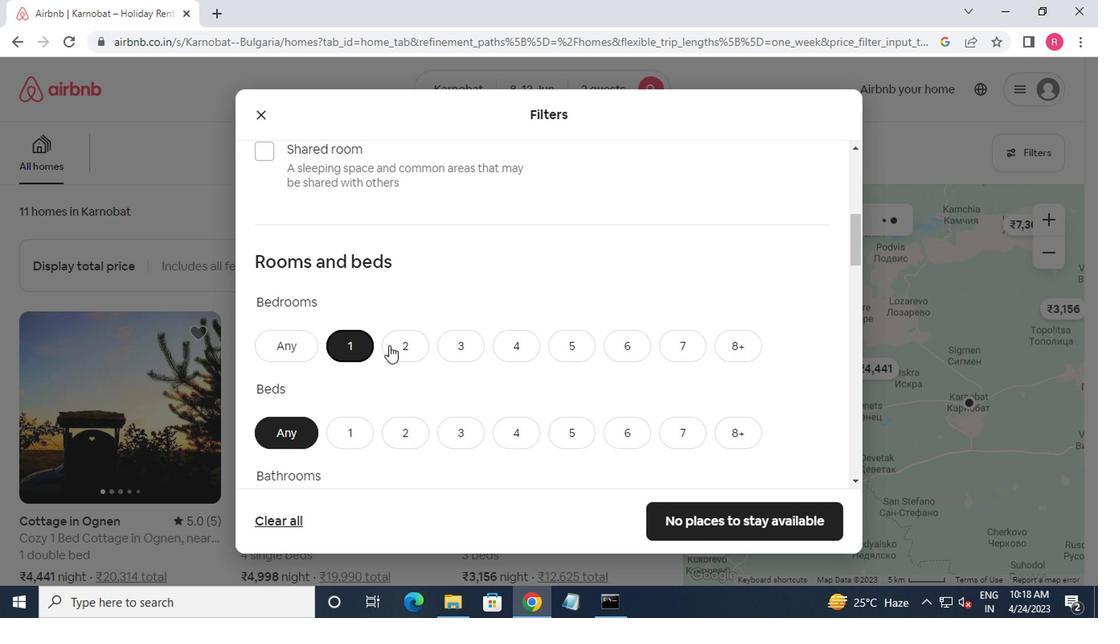 
Action: Mouse moved to (401, 354)
Screenshot: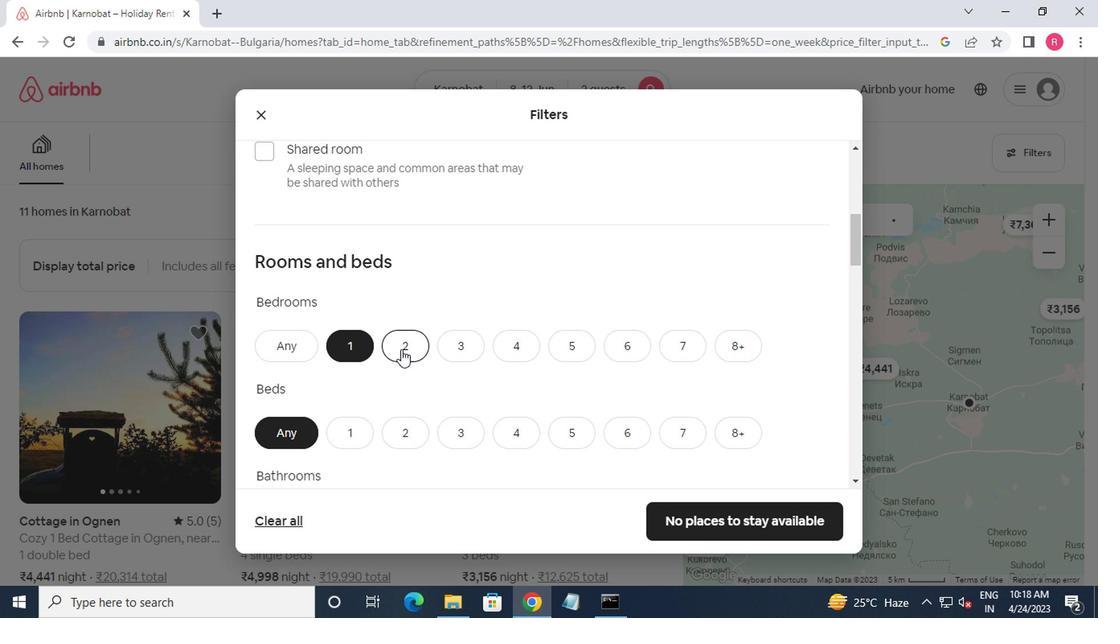 
Action: Mouse scrolled (401, 354) with delta (0, 0)
Screenshot: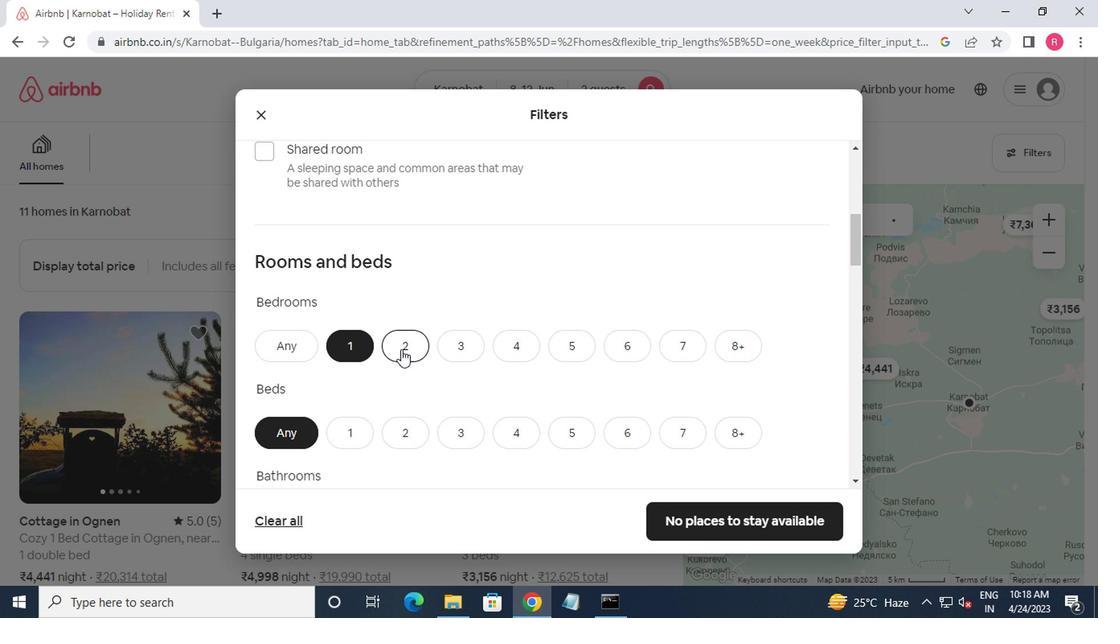 
Action: Mouse moved to (359, 282)
Screenshot: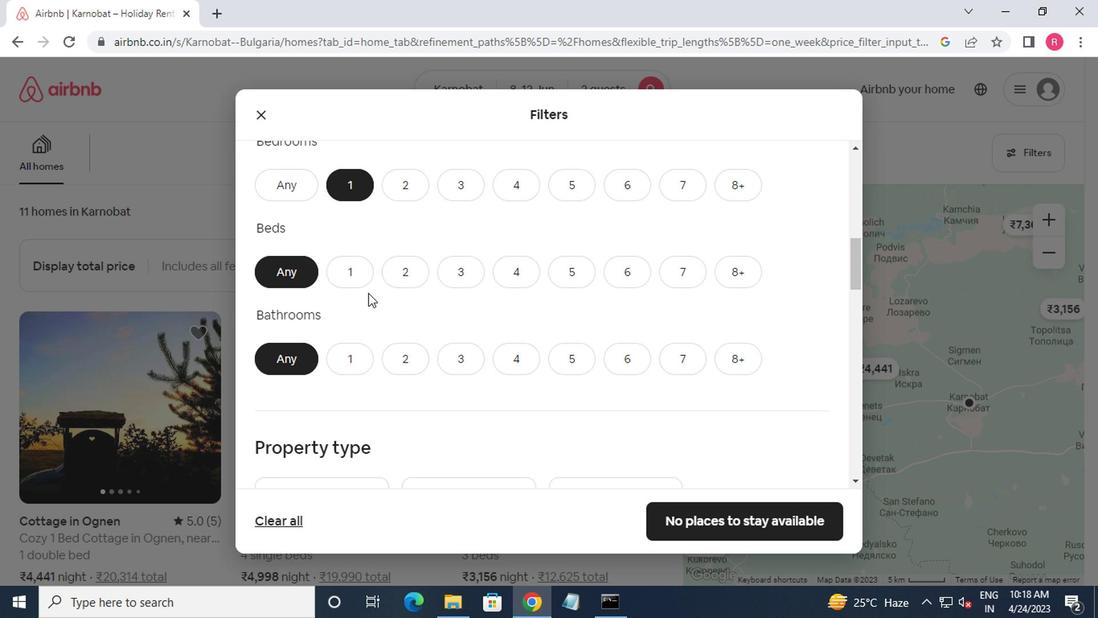 
Action: Mouse pressed left at (359, 282)
Screenshot: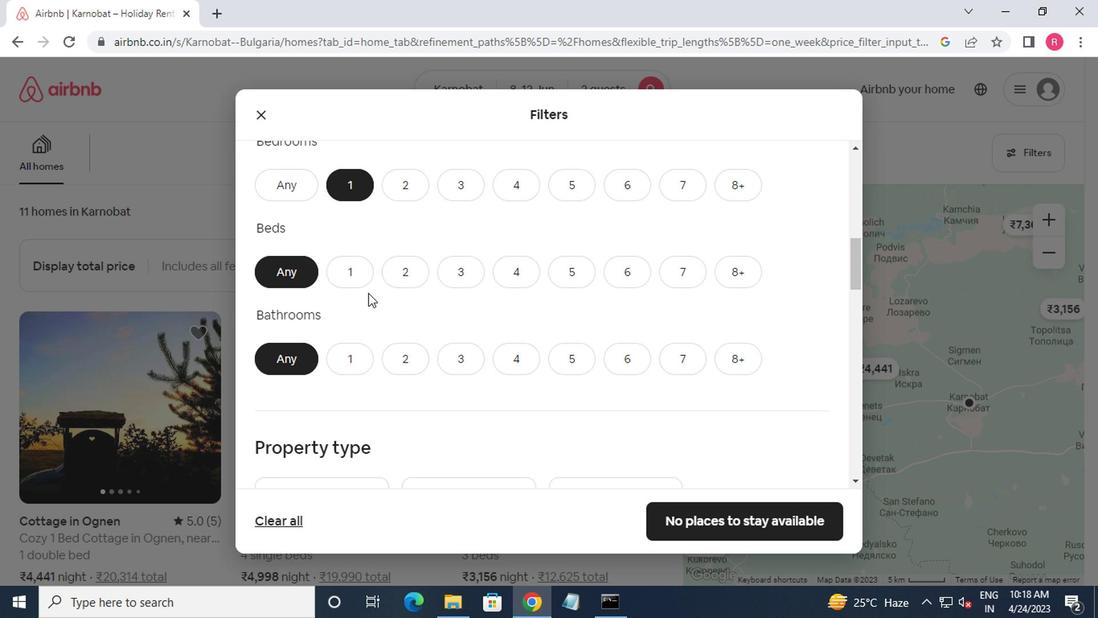 
Action: Mouse moved to (365, 364)
Screenshot: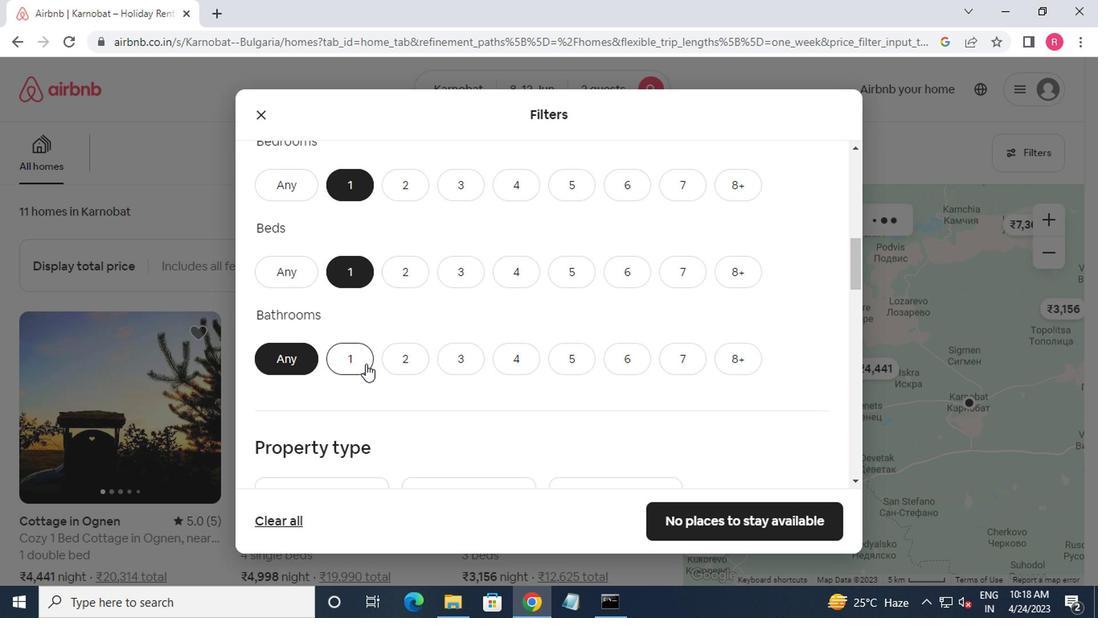 
Action: Mouse pressed left at (365, 364)
Screenshot: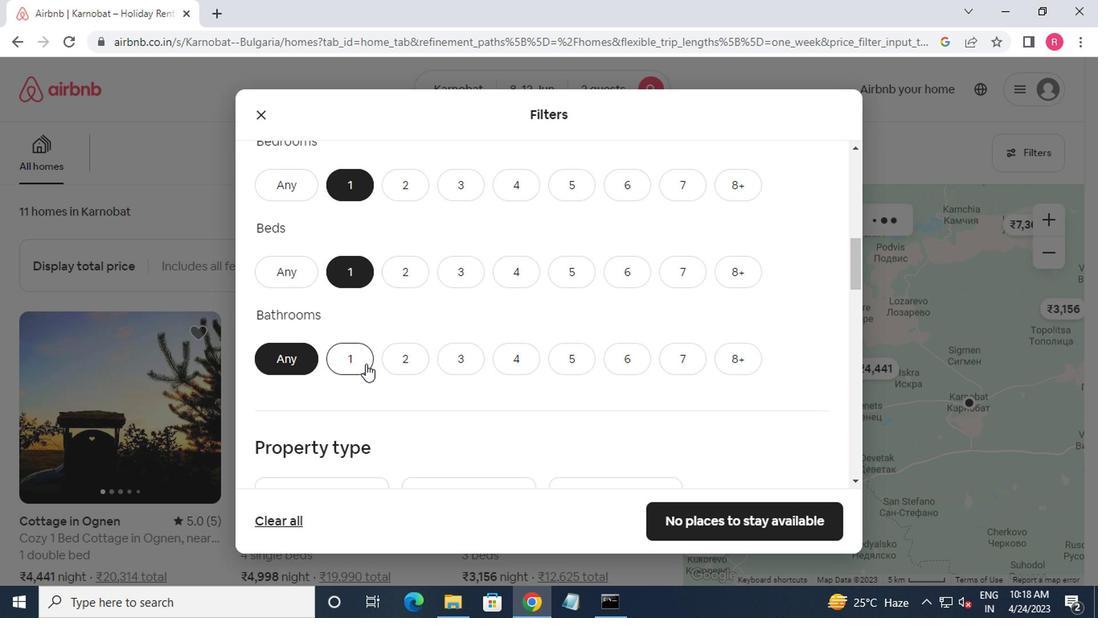 
Action: Mouse moved to (365, 362)
Screenshot: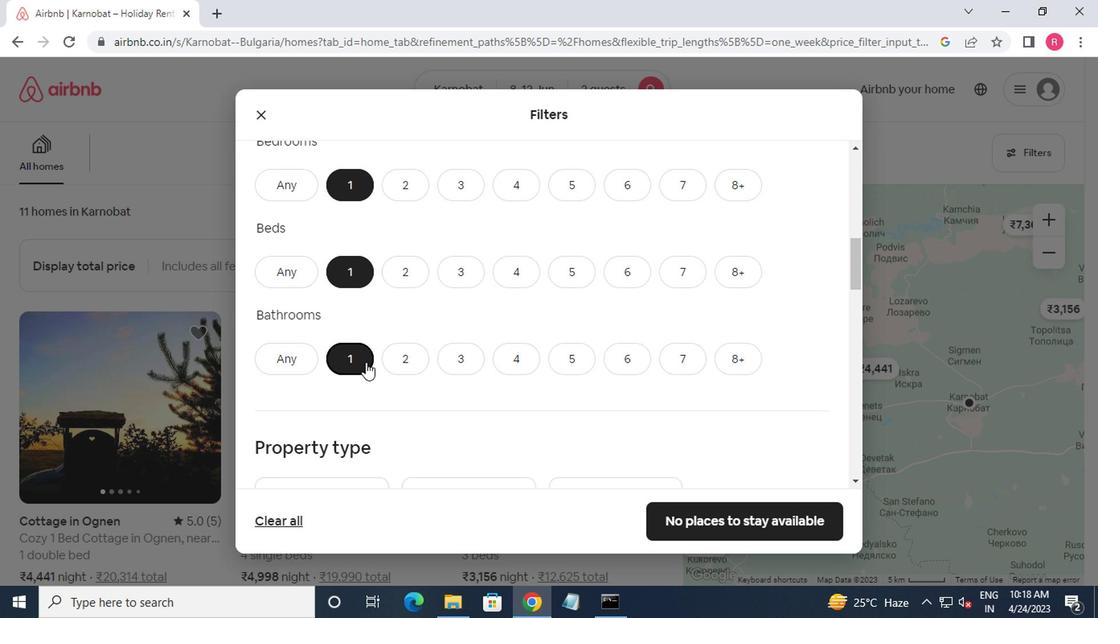 
Action: Mouse scrolled (365, 362) with delta (0, 0)
Screenshot: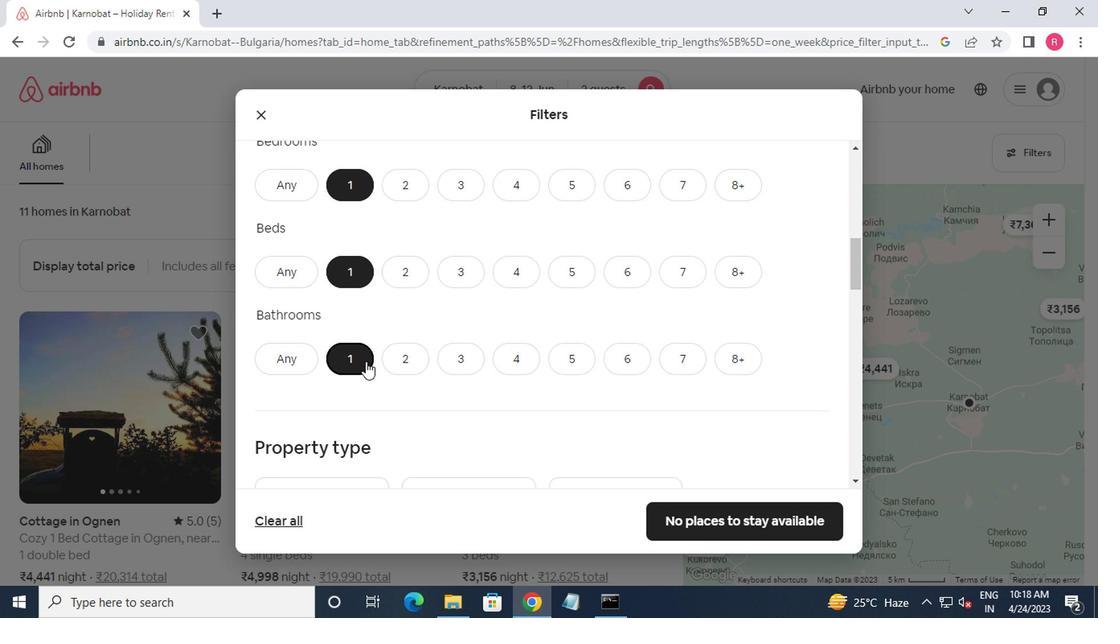 
Action: Mouse moved to (430, 445)
Screenshot: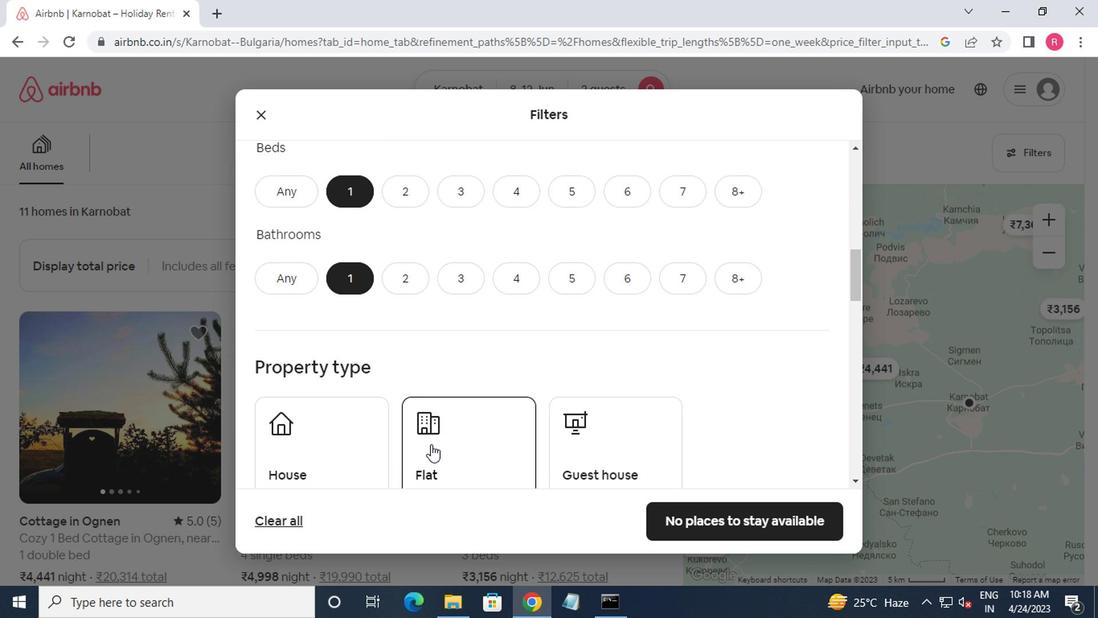 
Action: Mouse pressed left at (430, 445)
Screenshot: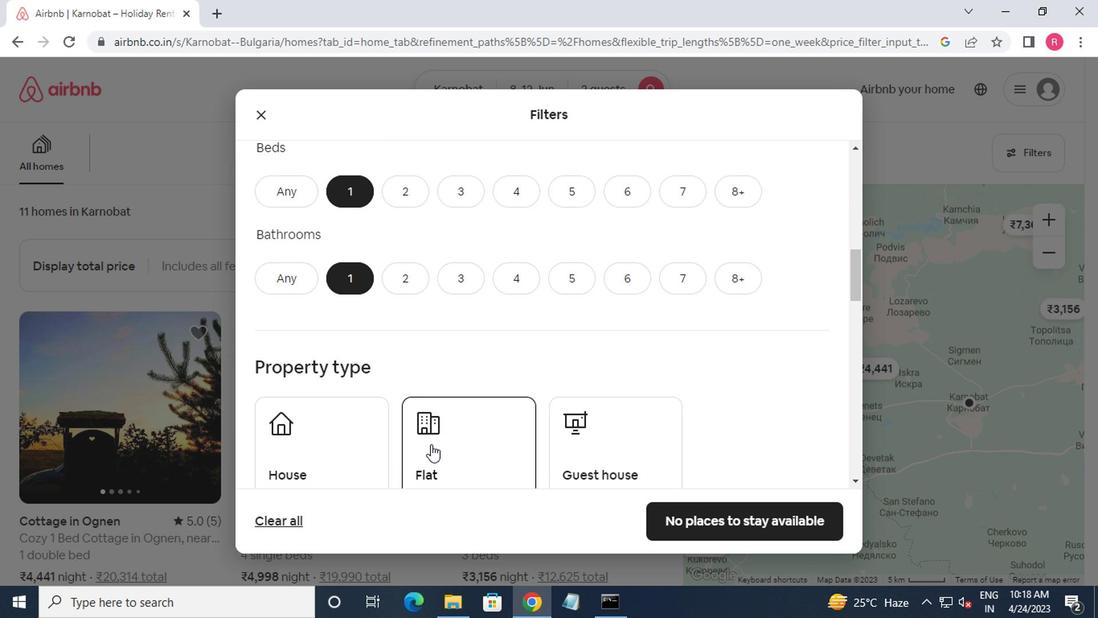 
Action: Mouse moved to (462, 438)
Screenshot: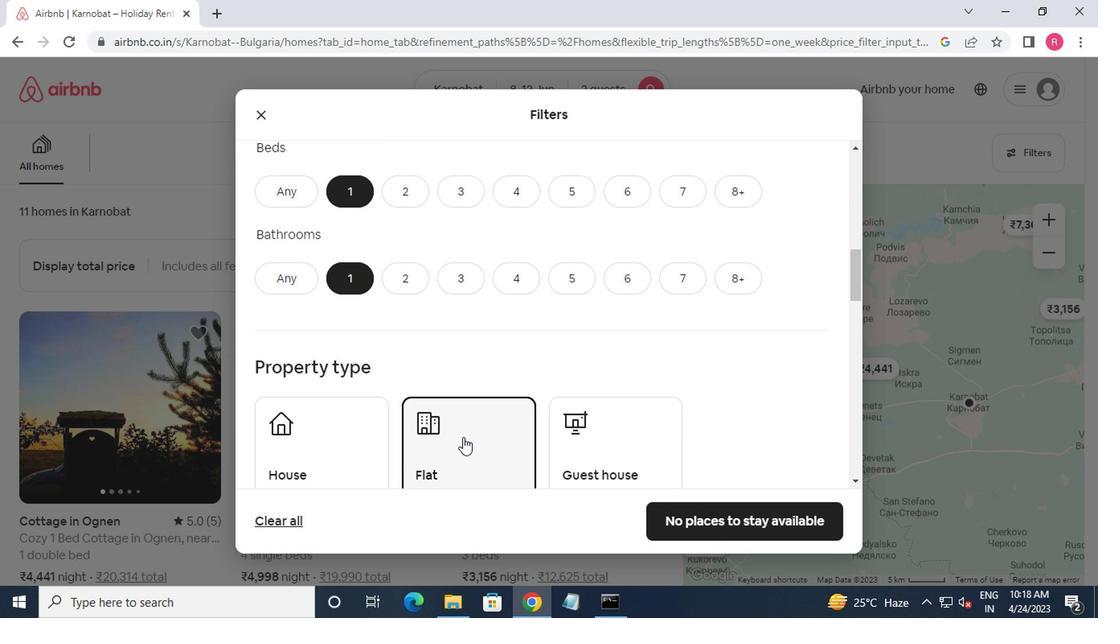 
Action: Mouse scrolled (462, 437) with delta (0, -1)
Screenshot: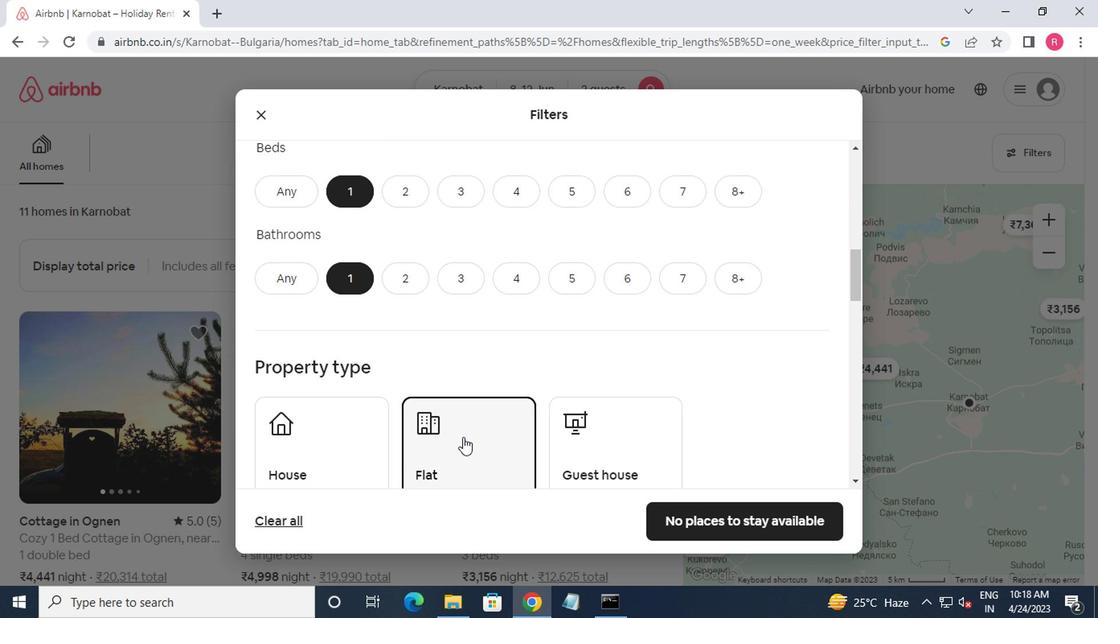 
Action: Mouse moved to (340, 397)
Screenshot: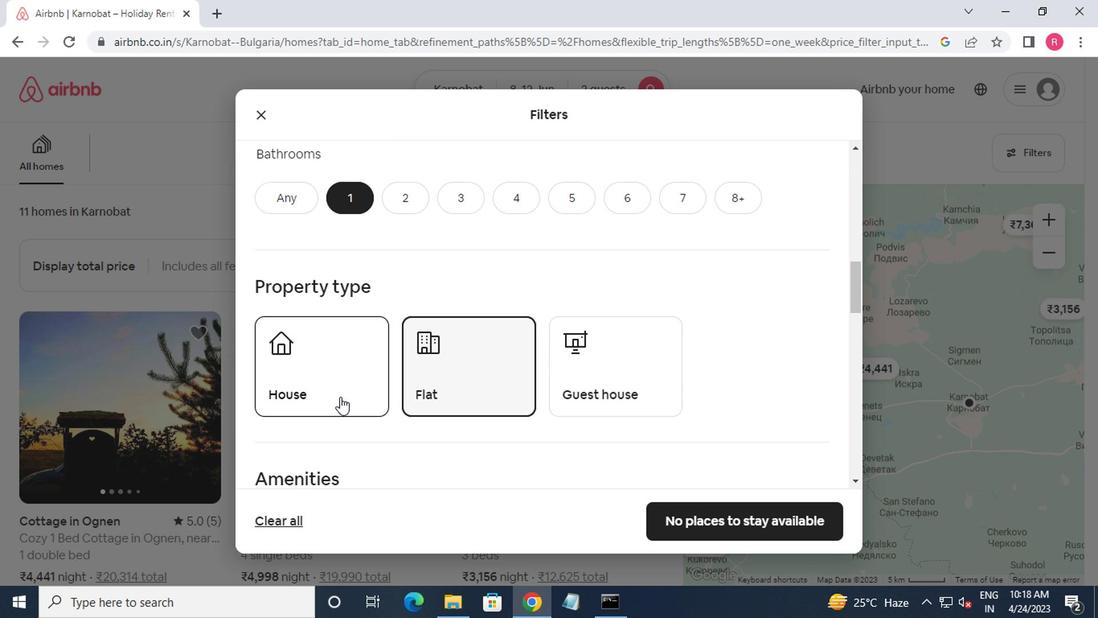 
Action: Mouse pressed left at (340, 397)
Screenshot: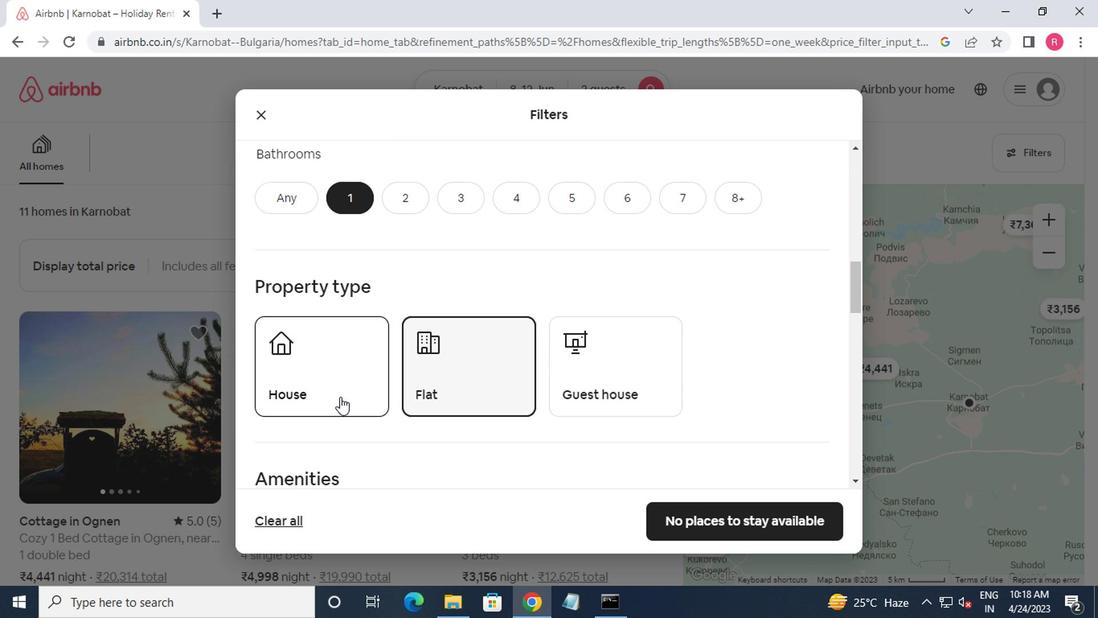 
Action: Mouse moved to (562, 396)
Screenshot: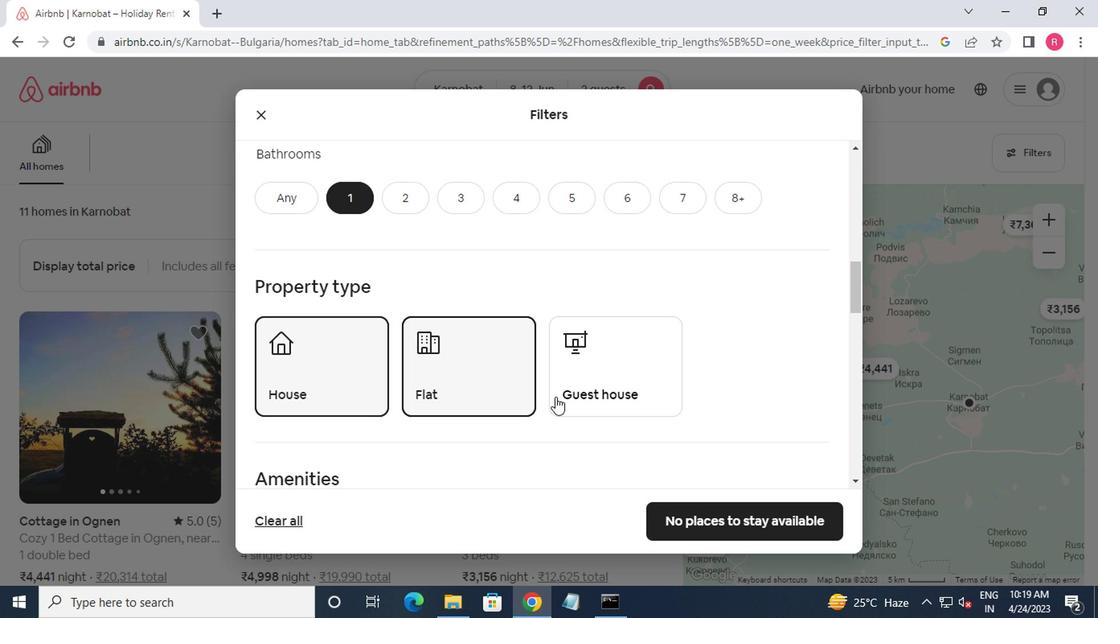 
Action: Mouse pressed left at (562, 396)
Screenshot: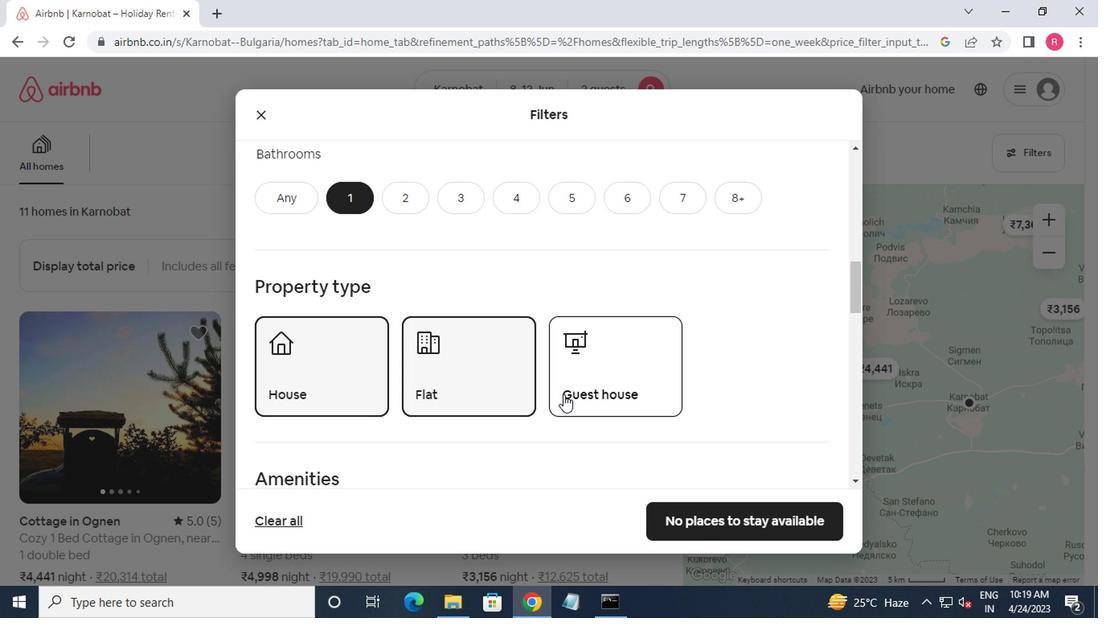 
Action: Mouse scrolled (562, 395) with delta (0, 0)
Screenshot: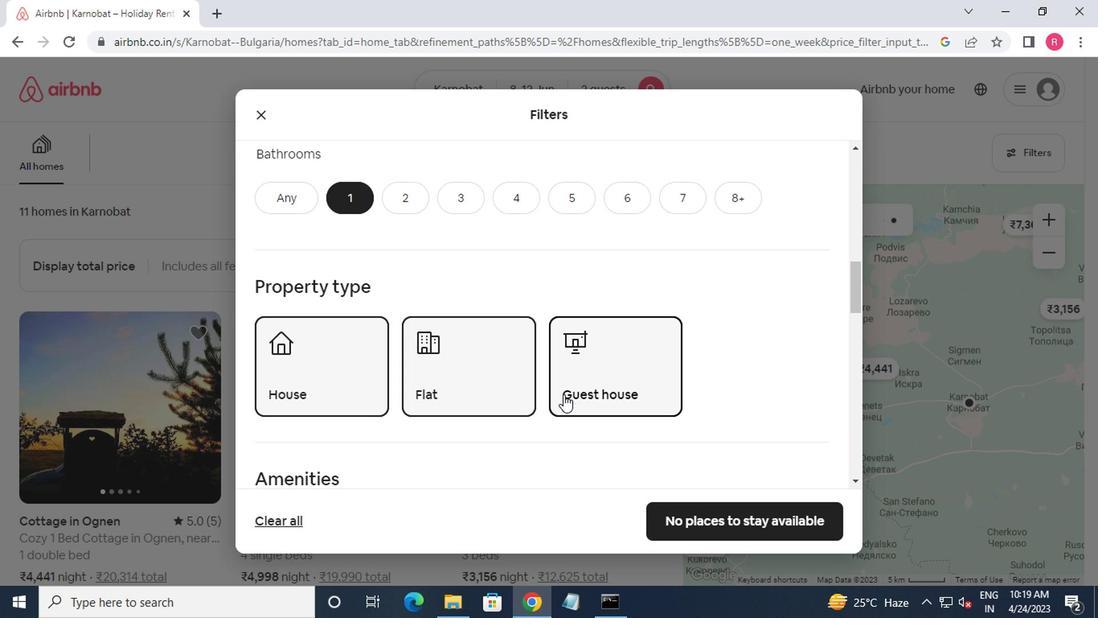 
Action: Mouse scrolled (562, 395) with delta (0, 0)
Screenshot: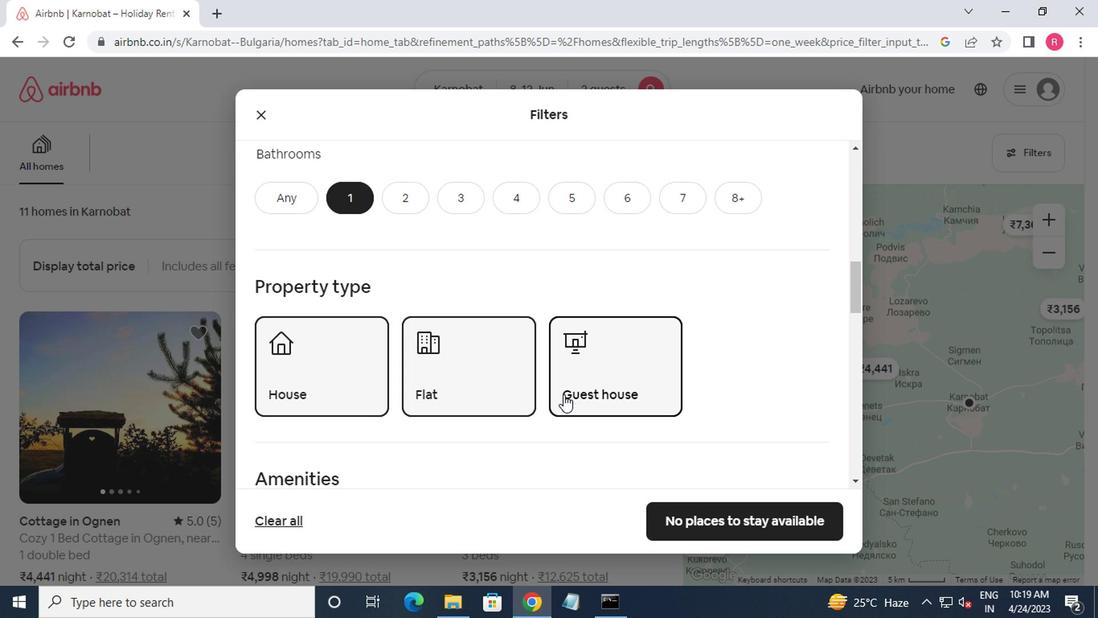 
Action: Mouse moved to (542, 396)
Screenshot: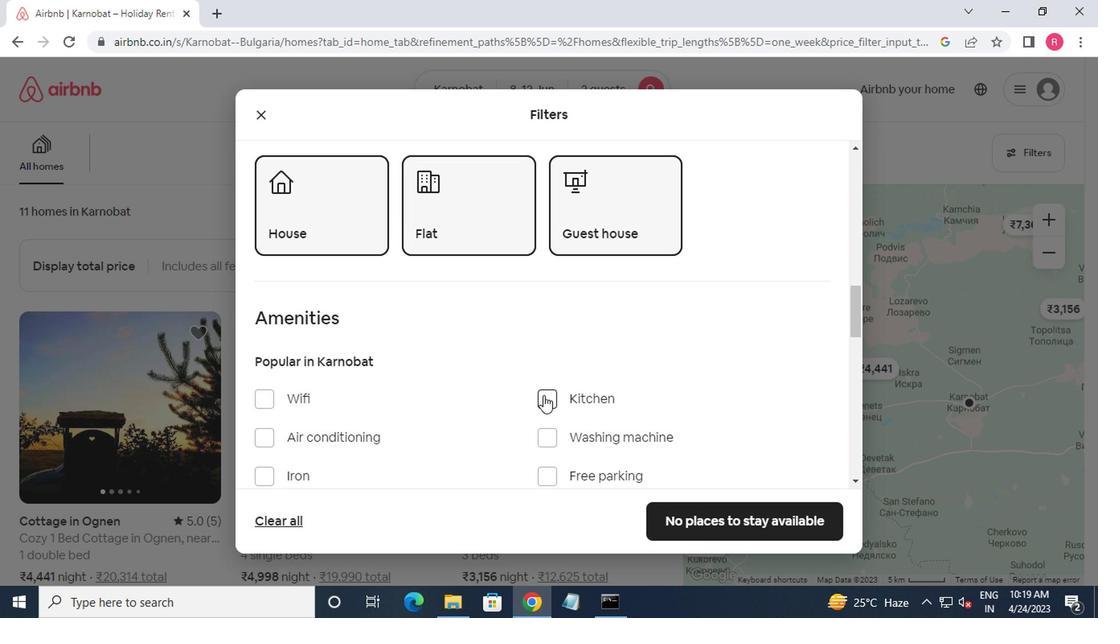 
Action: Mouse scrolled (542, 395) with delta (0, 0)
Screenshot: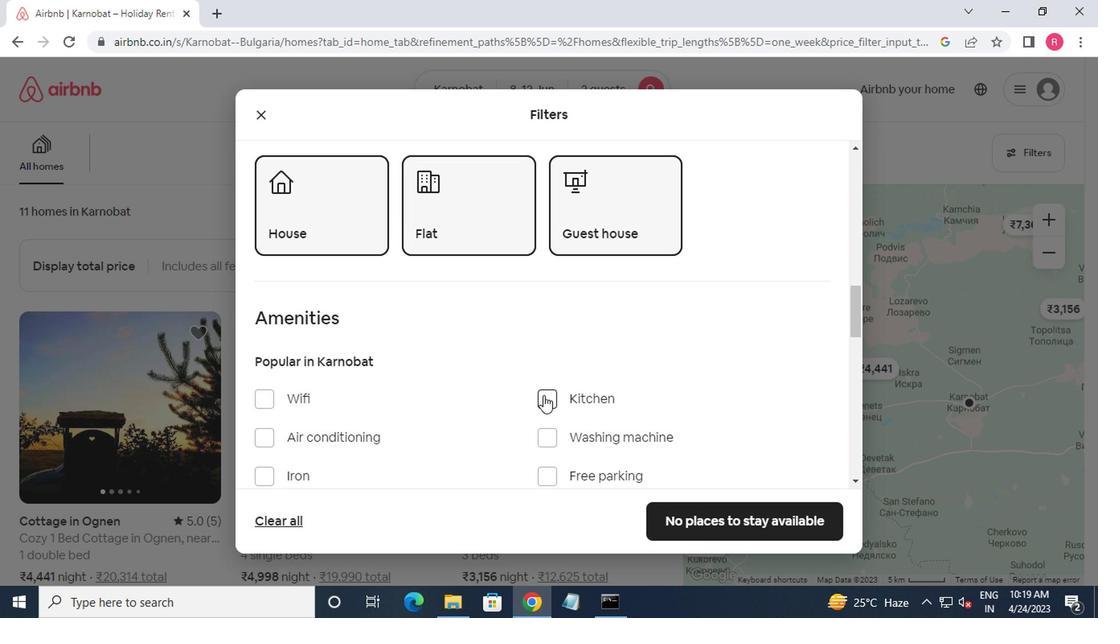 
Action: Mouse scrolled (542, 395) with delta (0, 0)
Screenshot: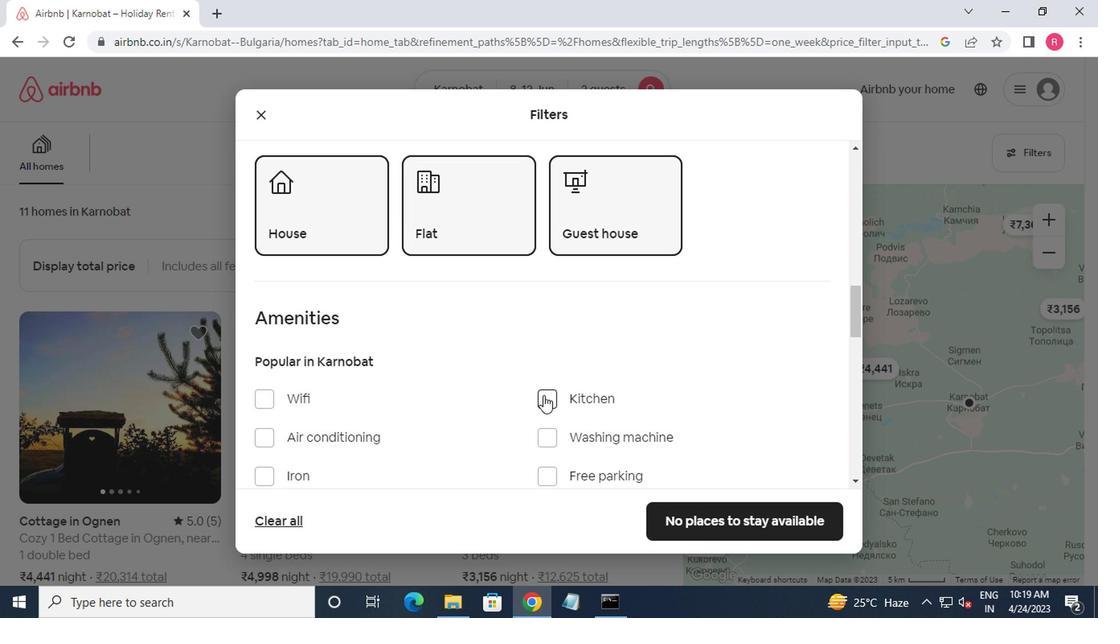 
Action: Mouse scrolled (542, 395) with delta (0, 0)
Screenshot: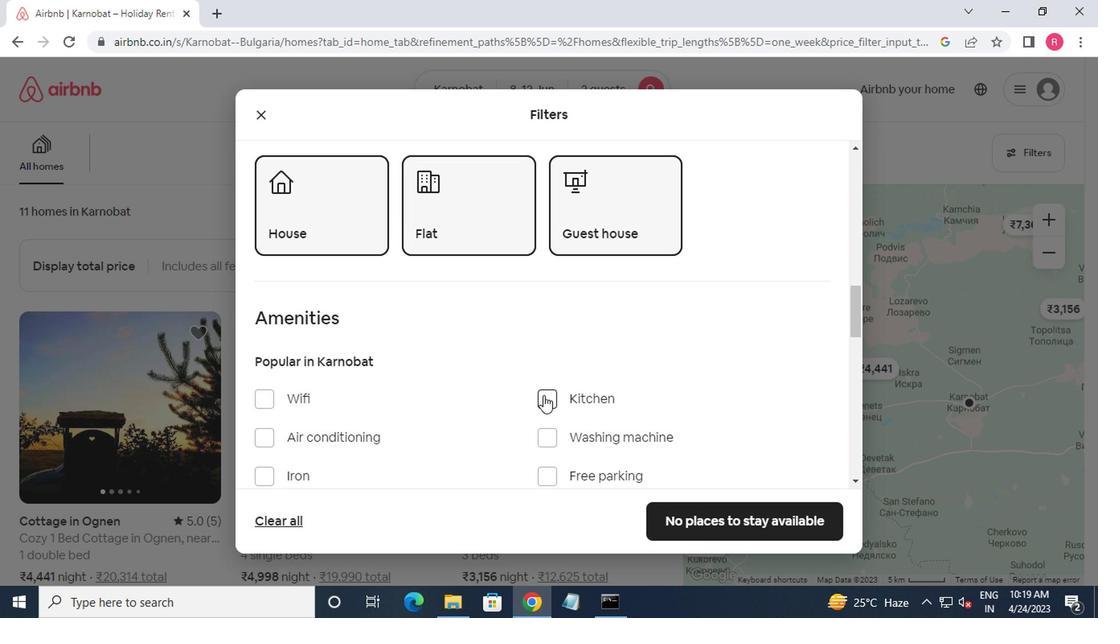 
Action: Mouse scrolled (542, 395) with delta (0, 0)
Screenshot: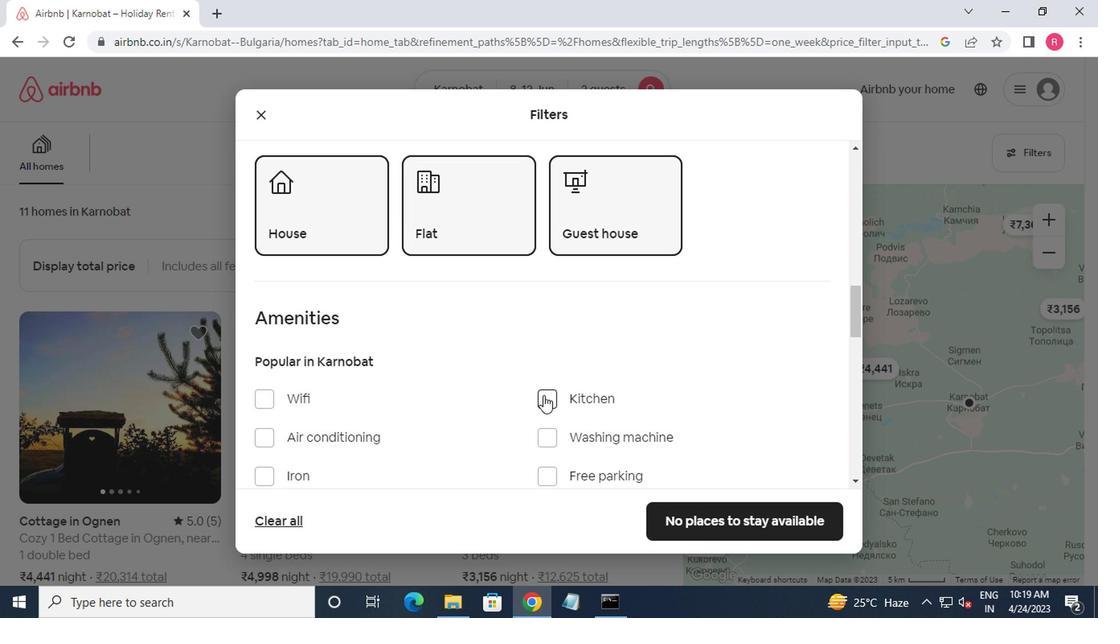 
Action: Mouse moved to (542, 396)
Screenshot: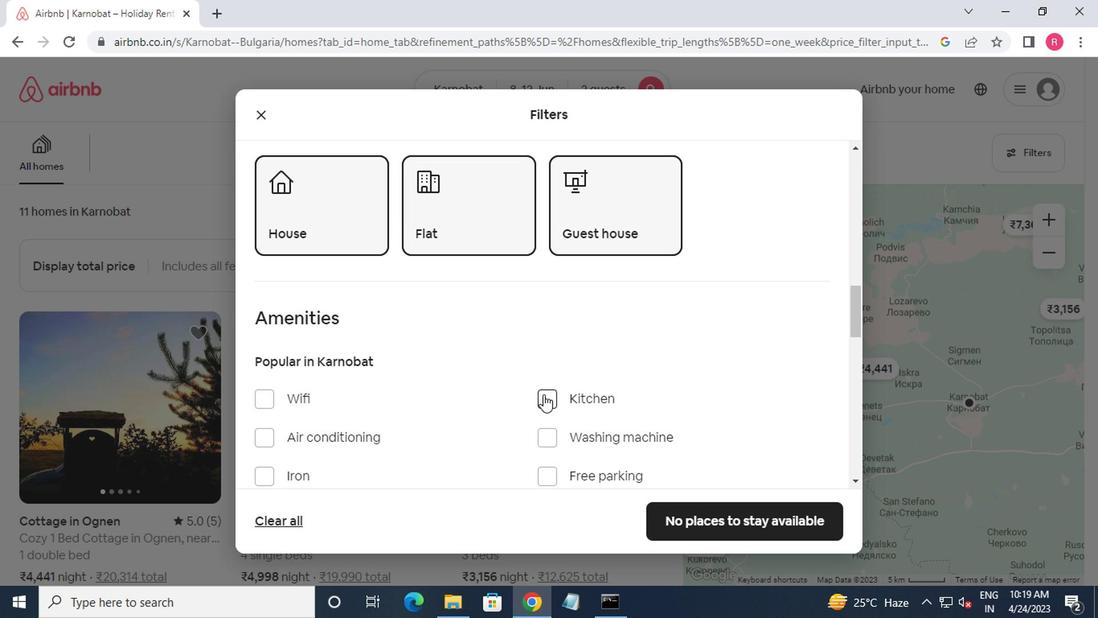 
Action: Mouse scrolled (542, 396) with delta (0, 0)
Screenshot: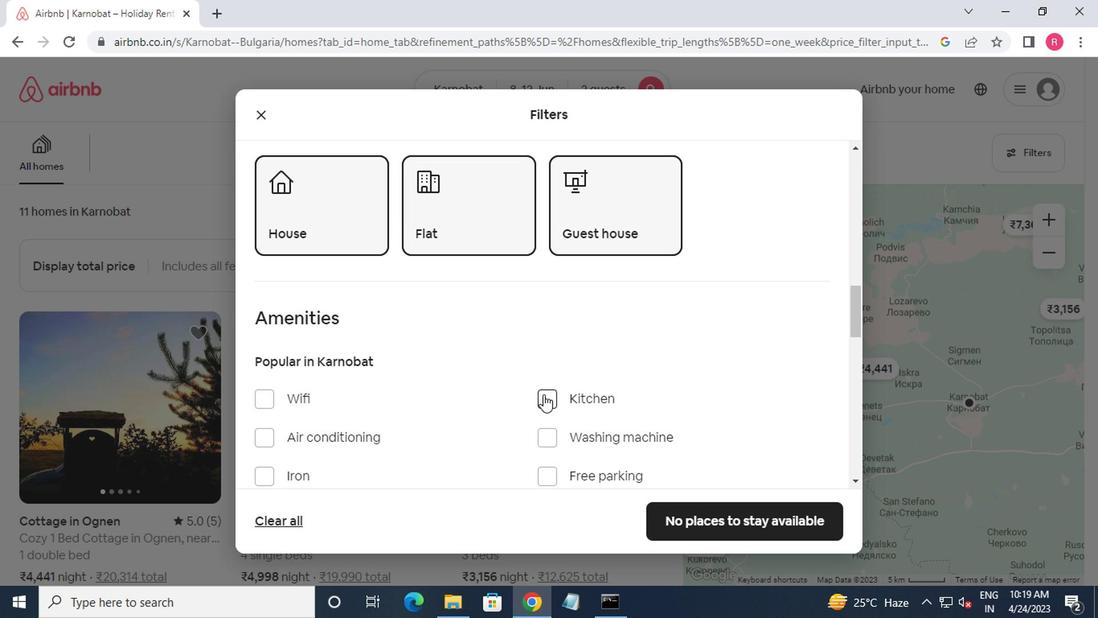 
Action: Mouse moved to (786, 302)
Screenshot: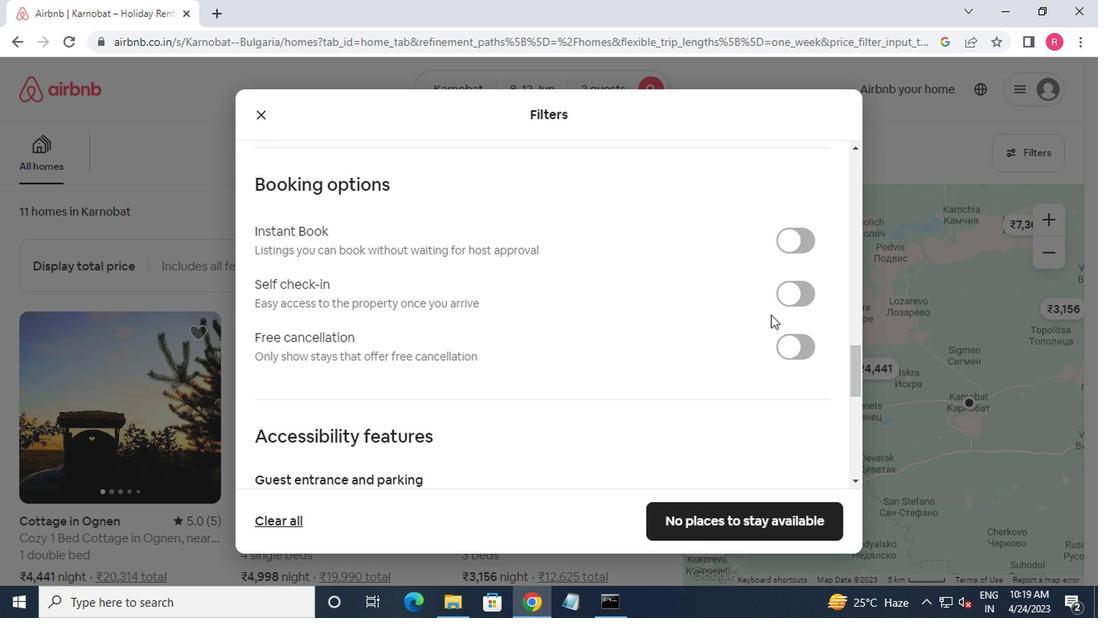 
Action: Mouse pressed left at (786, 302)
Screenshot: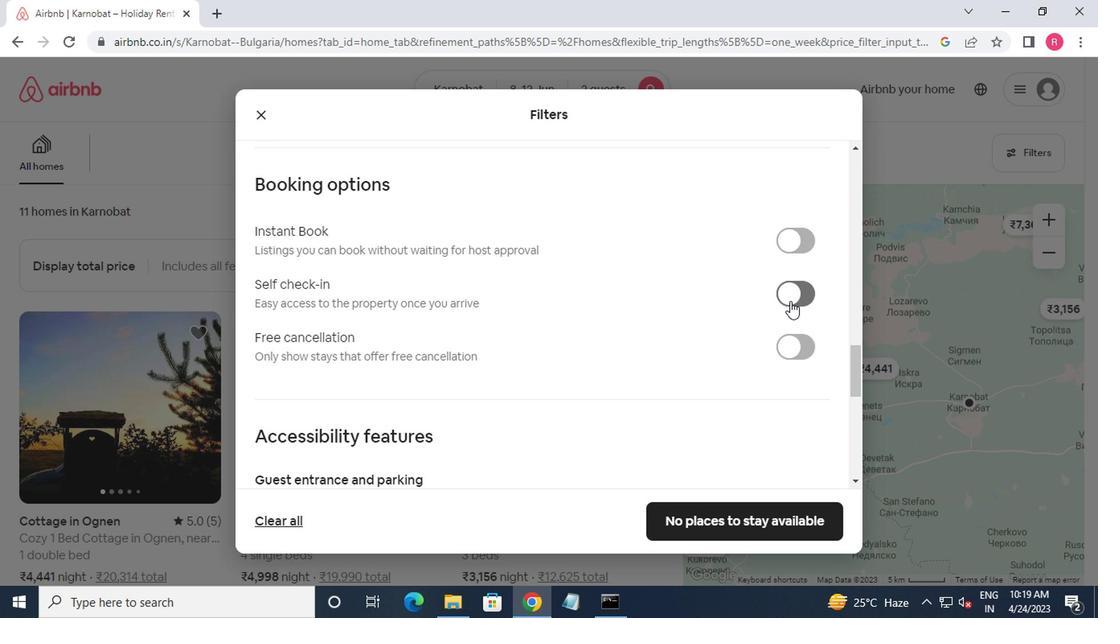 
Action: Mouse moved to (785, 302)
Screenshot: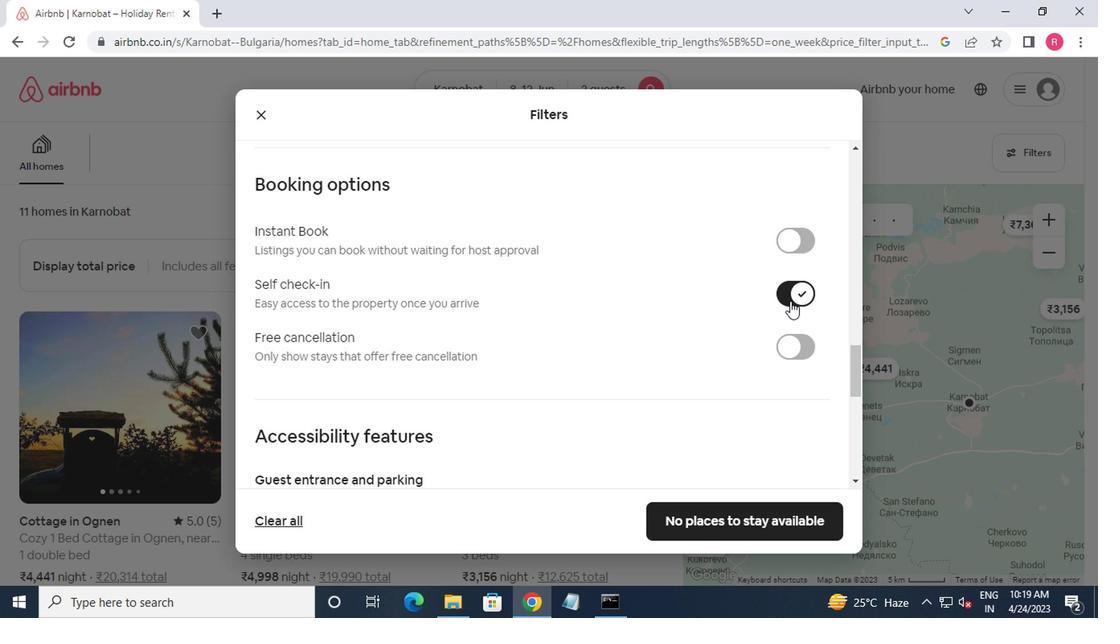 
Action: Mouse scrolled (785, 301) with delta (0, 0)
Screenshot: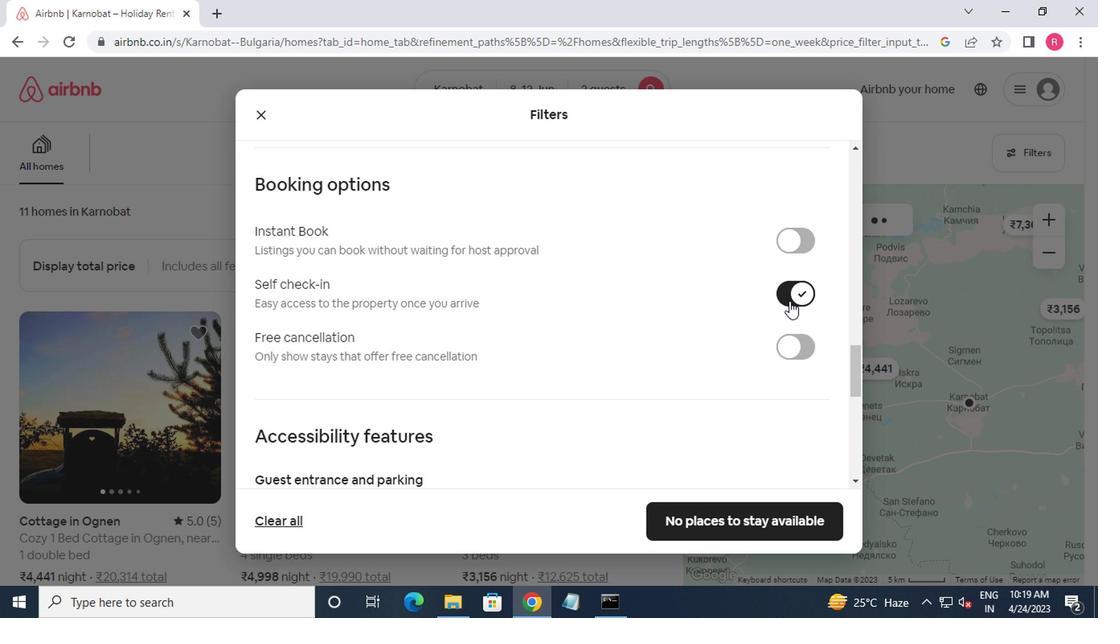 
Action: Mouse scrolled (785, 301) with delta (0, 0)
Screenshot: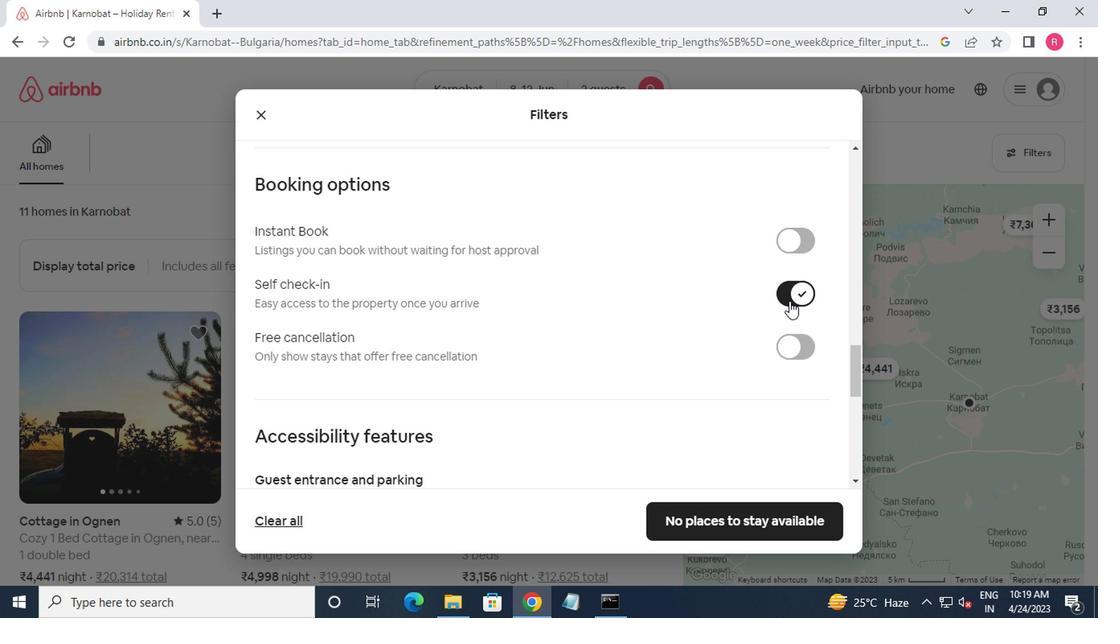 
Action: Mouse scrolled (785, 301) with delta (0, 0)
Screenshot: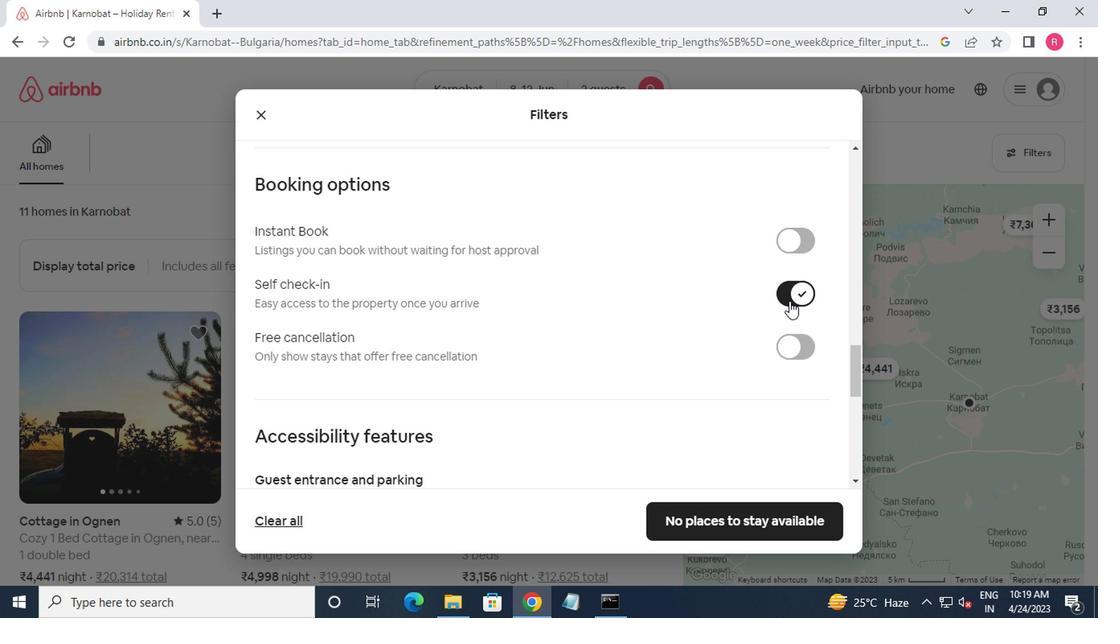 
Action: Mouse scrolled (785, 301) with delta (0, 0)
Screenshot: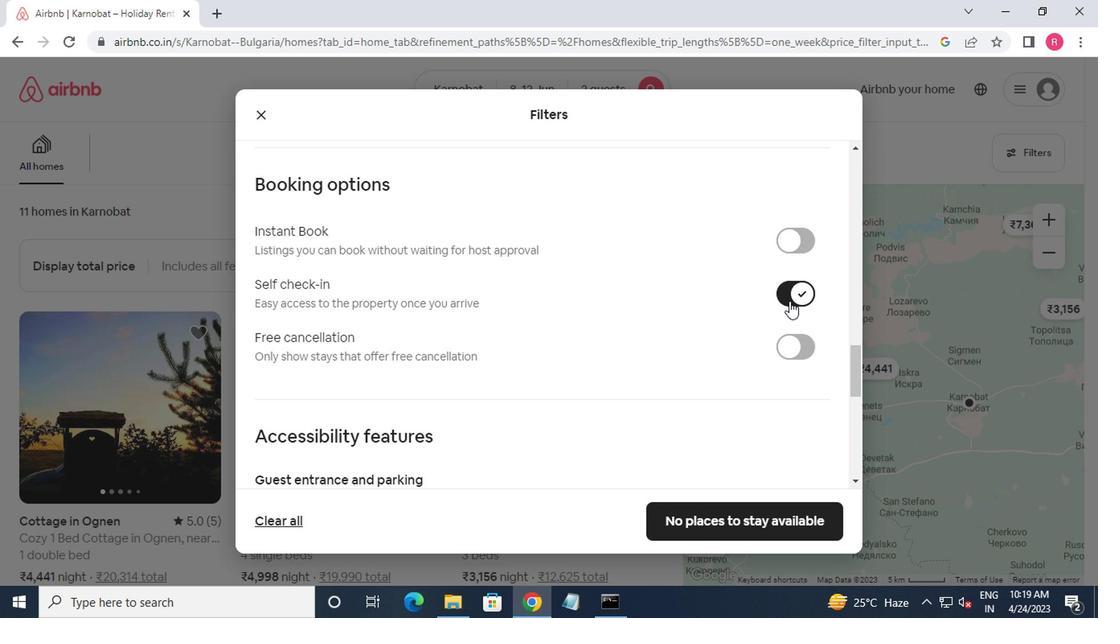 
Action: Mouse moved to (457, 425)
Screenshot: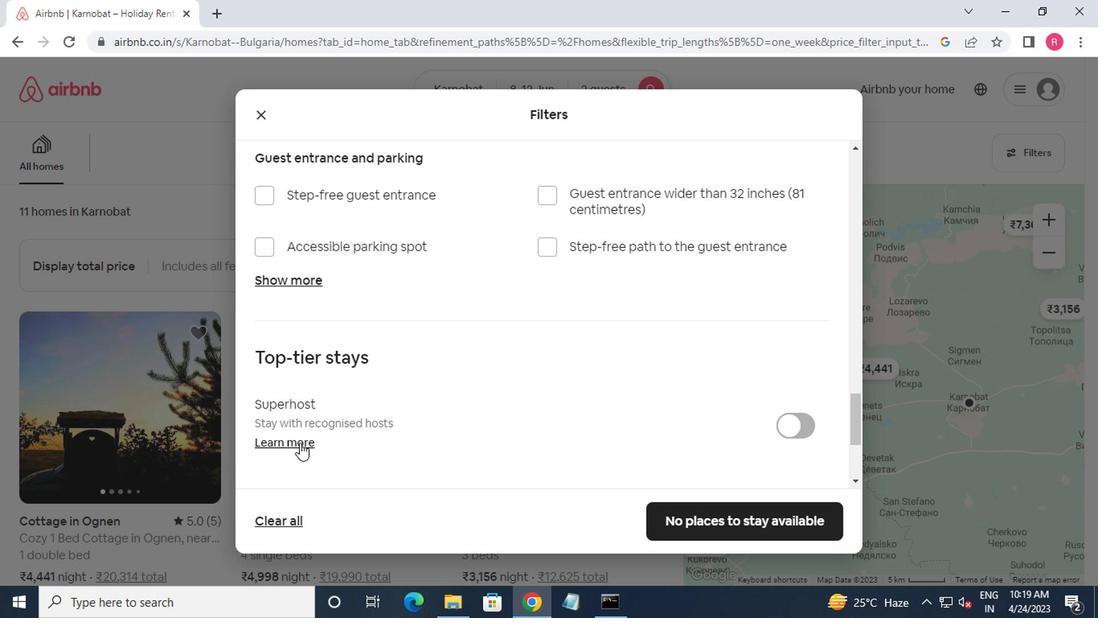 
Action: Mouse scrolled (457, 425) with delta (0, 0)
Screenshot: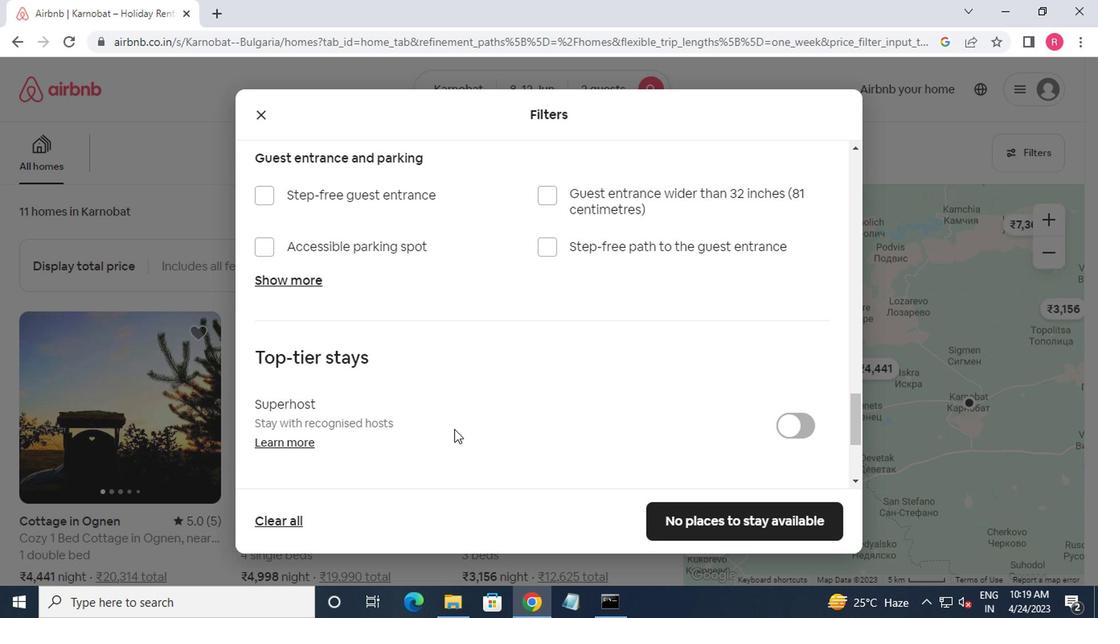 
Action: Mouse scrolled (457, 425) with delta (0, 0)
Screenshot: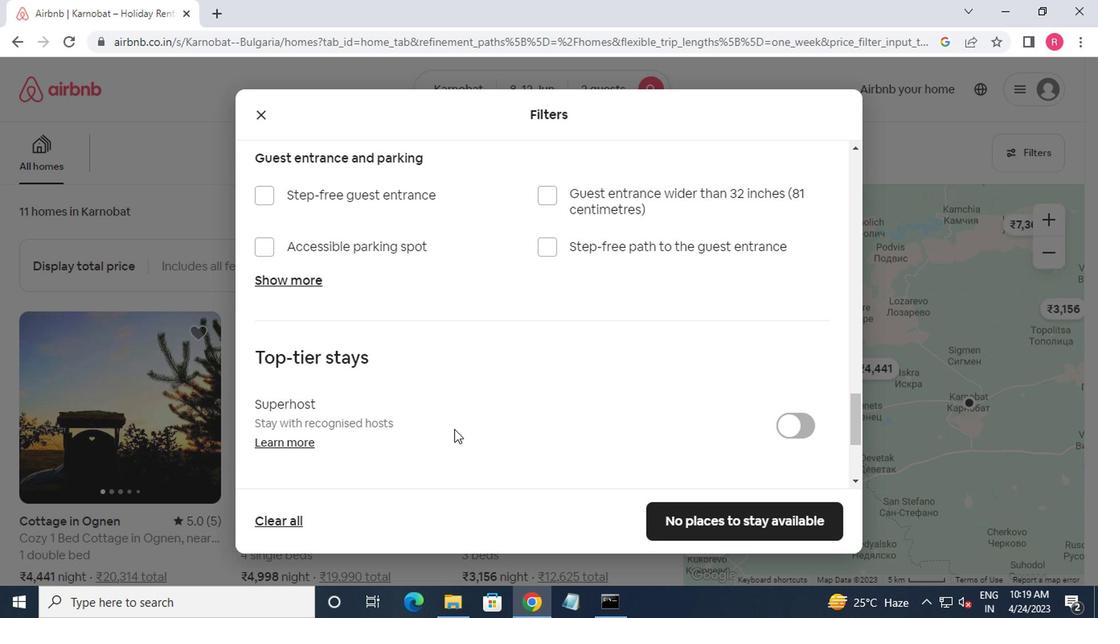 
Action: Mouse scrolled (457, 425) with delta (0, 0)
Screenshot: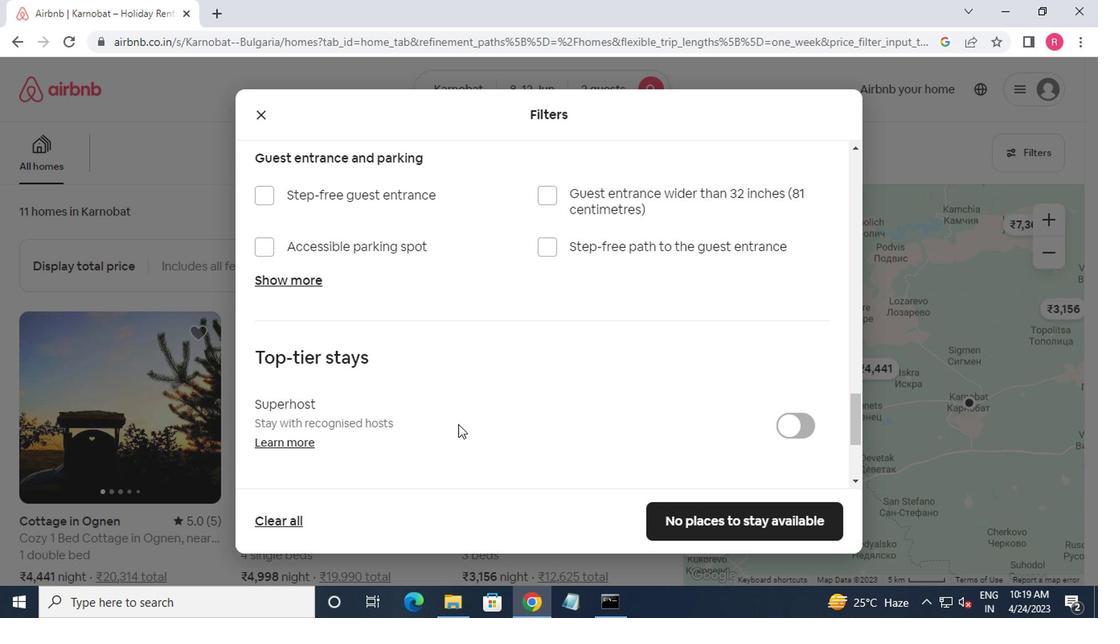 
Action: Mouse moved to (455, 425)
Screenshot: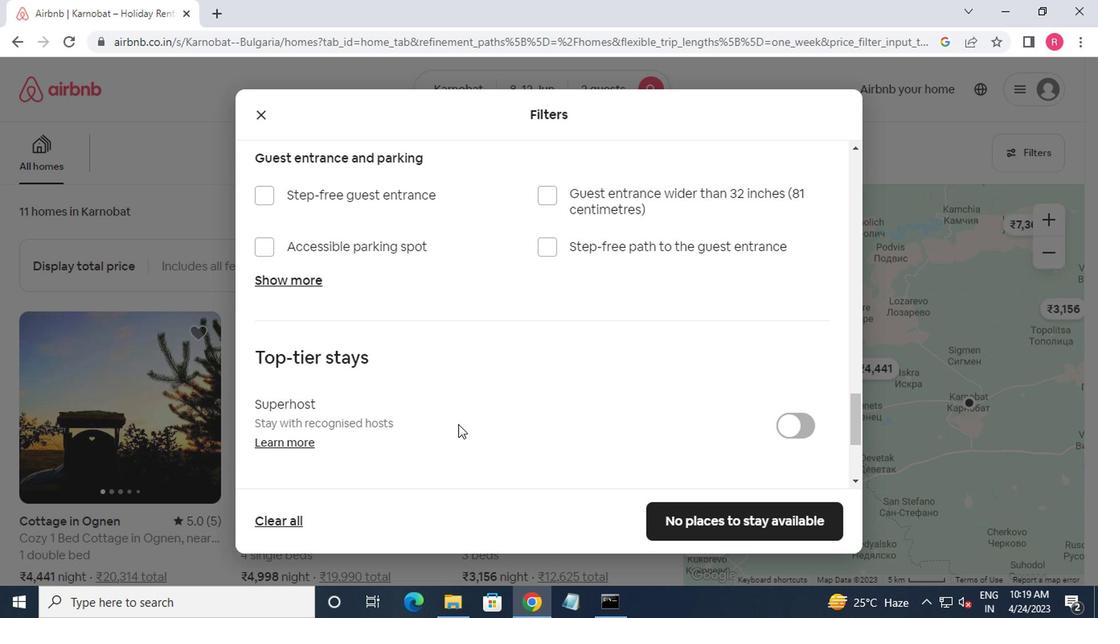 
Action: Mouse scrolled (455, 425) with delta (0, 0)
Screenshot: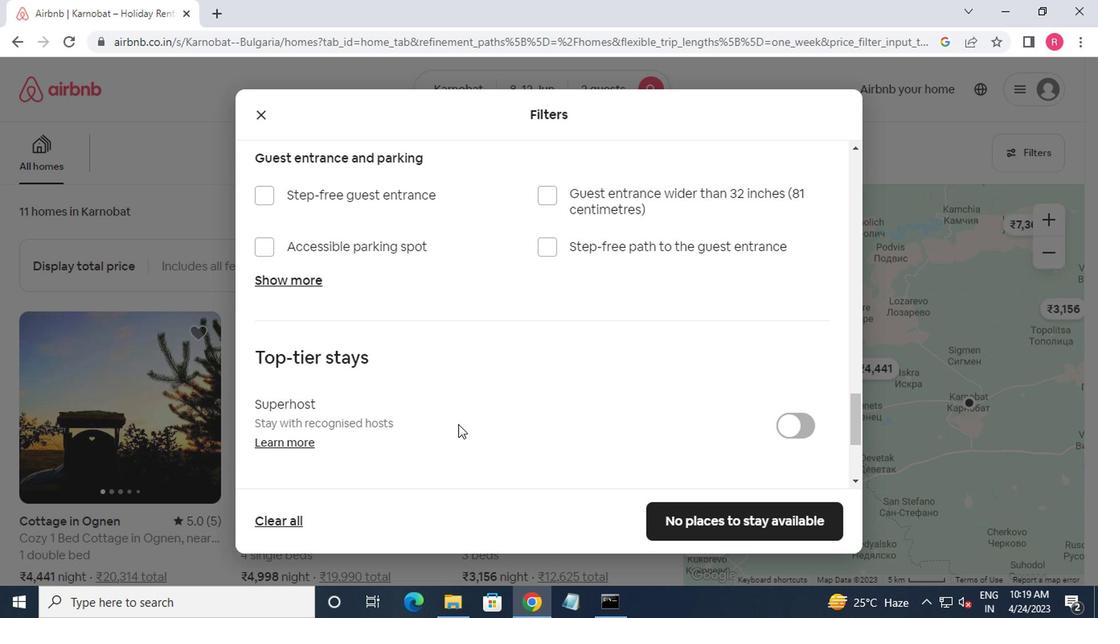 
Action: Mouse moved to (286, 381)
Screenshot: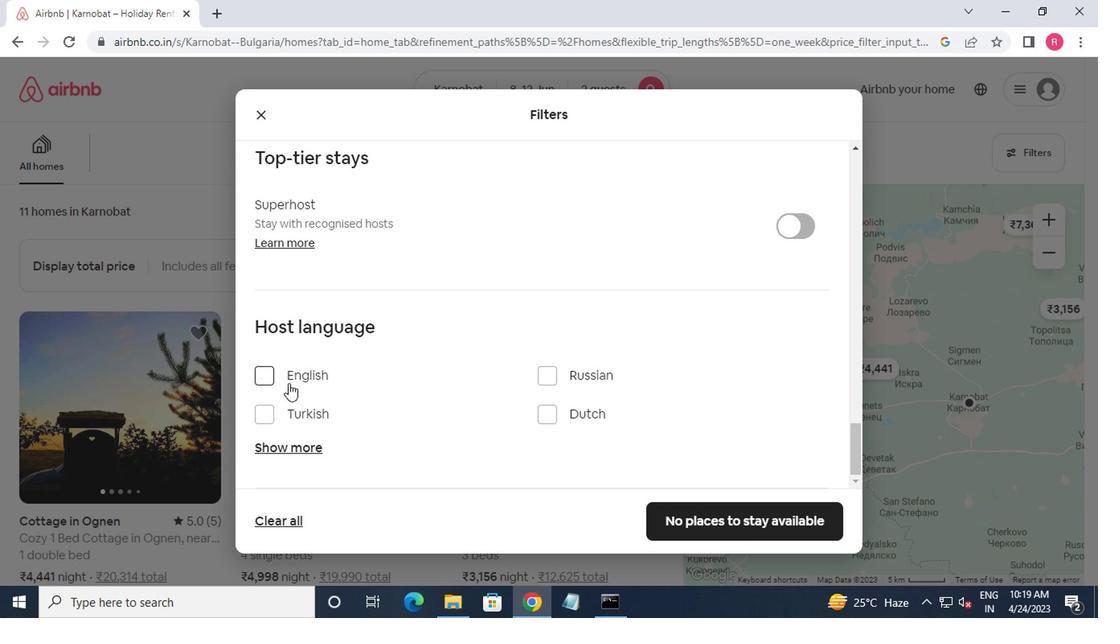 
Action: Mouse pressed left at (286, 381)
Screenshot: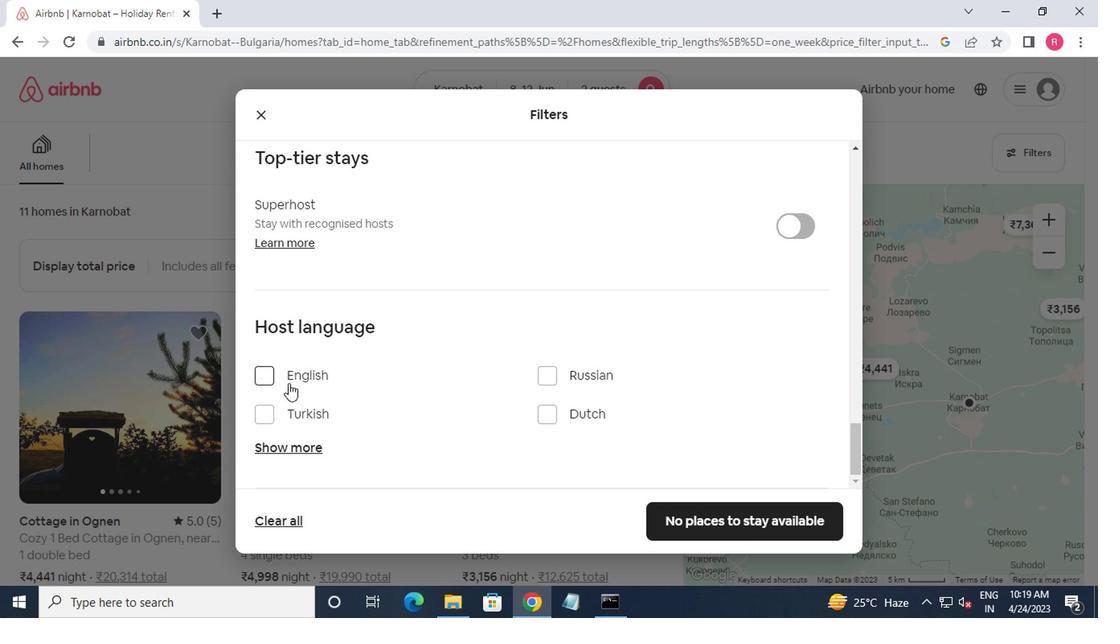 
Action: Mouse moved to (689, 525)
Screenshot: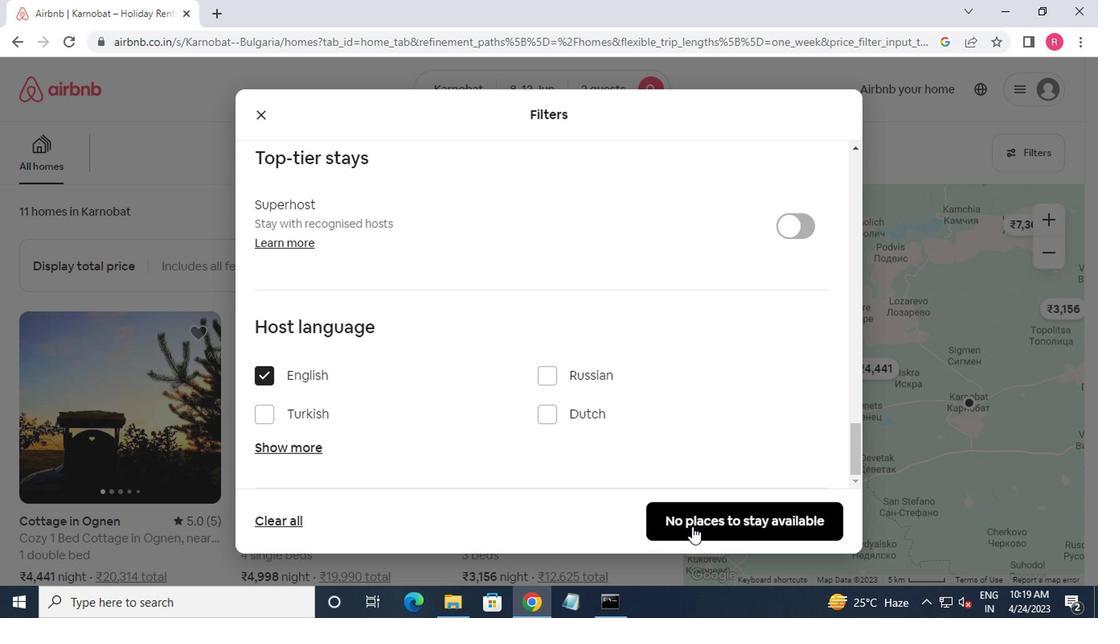 
Action: Mouse pressed left at (689, 525)
Screenshot: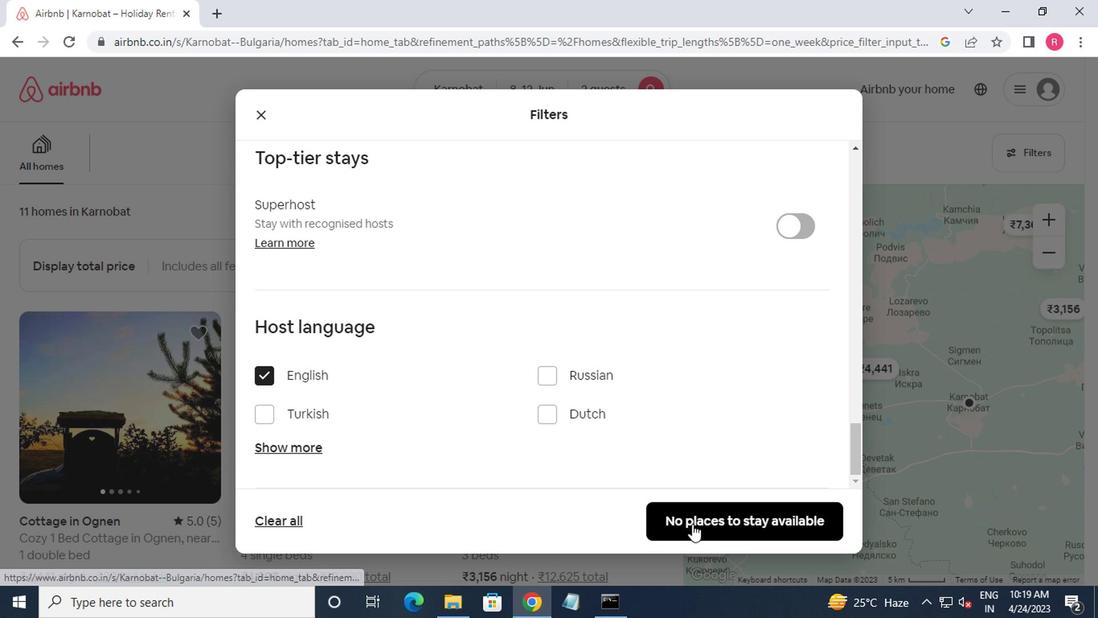 
Action: Mouse moved to (685, 525)
Screenshot: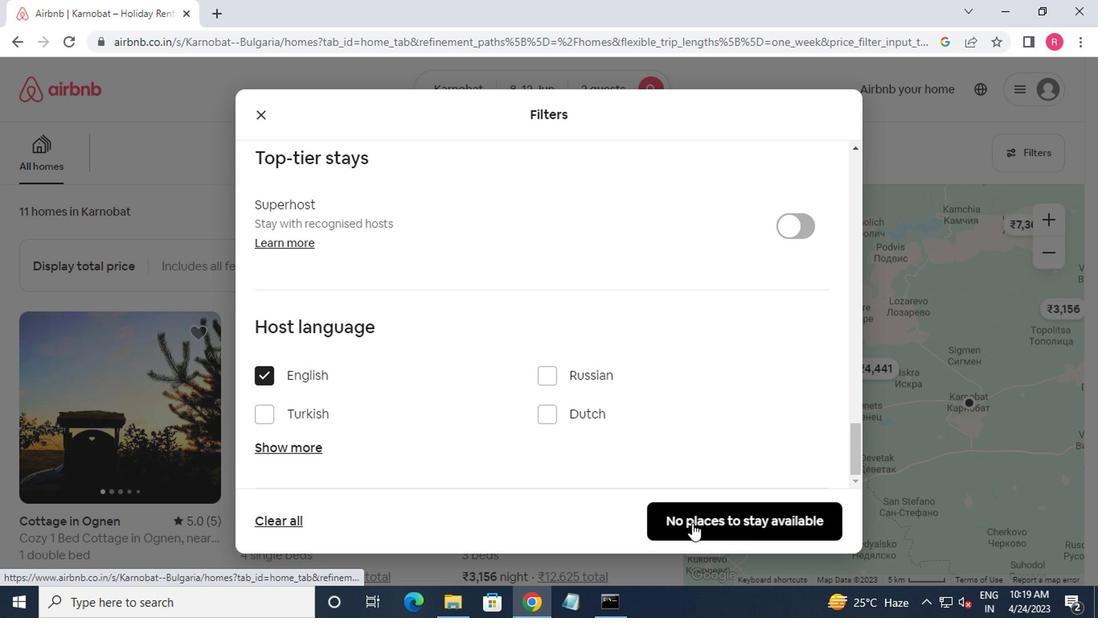 
